 Task: Find a house in Qabatiyah, Palestinian for 2 guests from 2nd to 15th June, with a price range of ₹10,000 to ₹15,000, 1 bedroom, and self check-in option.
Action: Mouse moved to (483, 93)
Screenshot: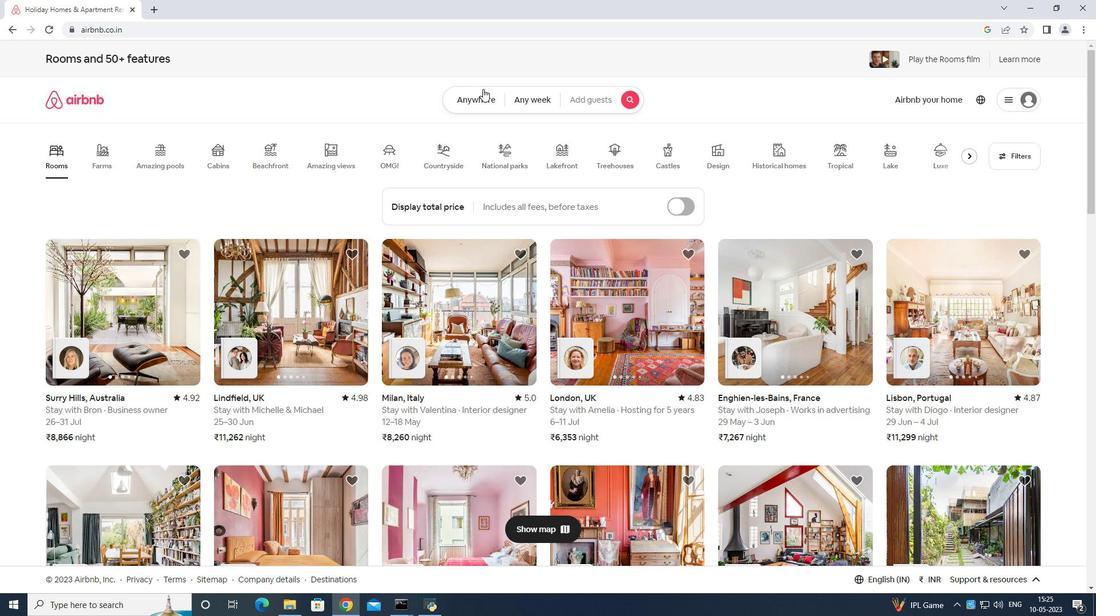 
Action: Mouse pressed left at (483, 93)
Screenshot: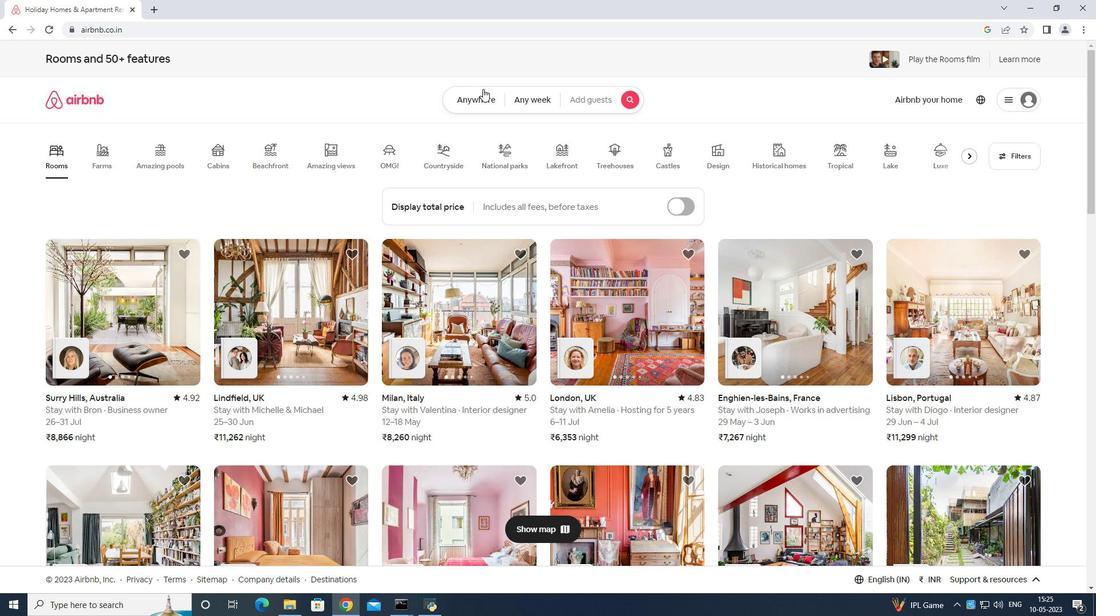 
Action: Mouse moved to (429, 141)
Screenshot: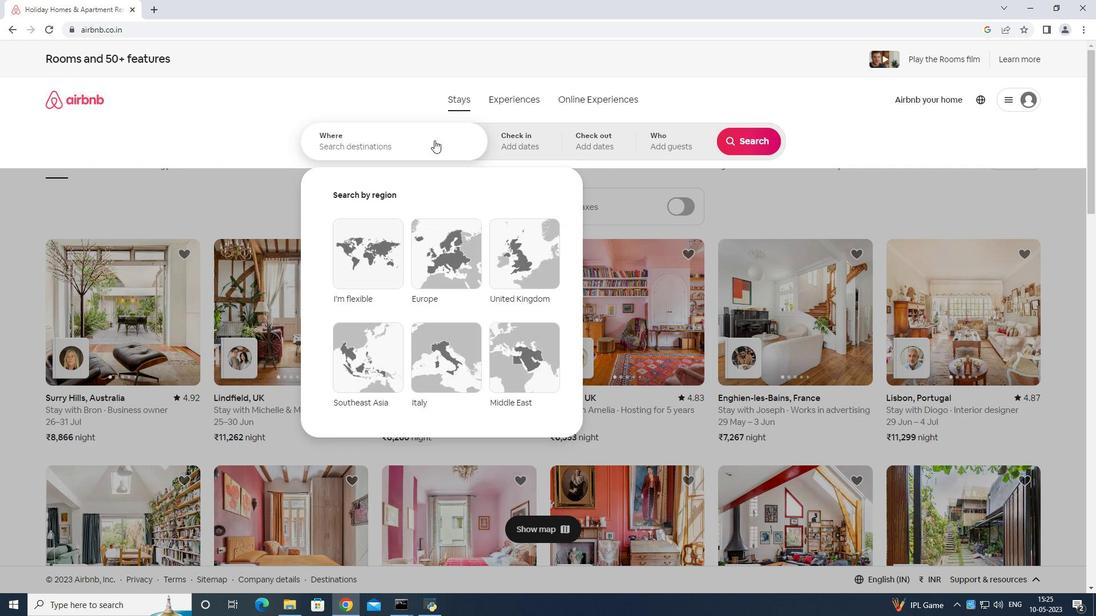 
Action: Mouse pressed left at (429, 141)
Screenshot: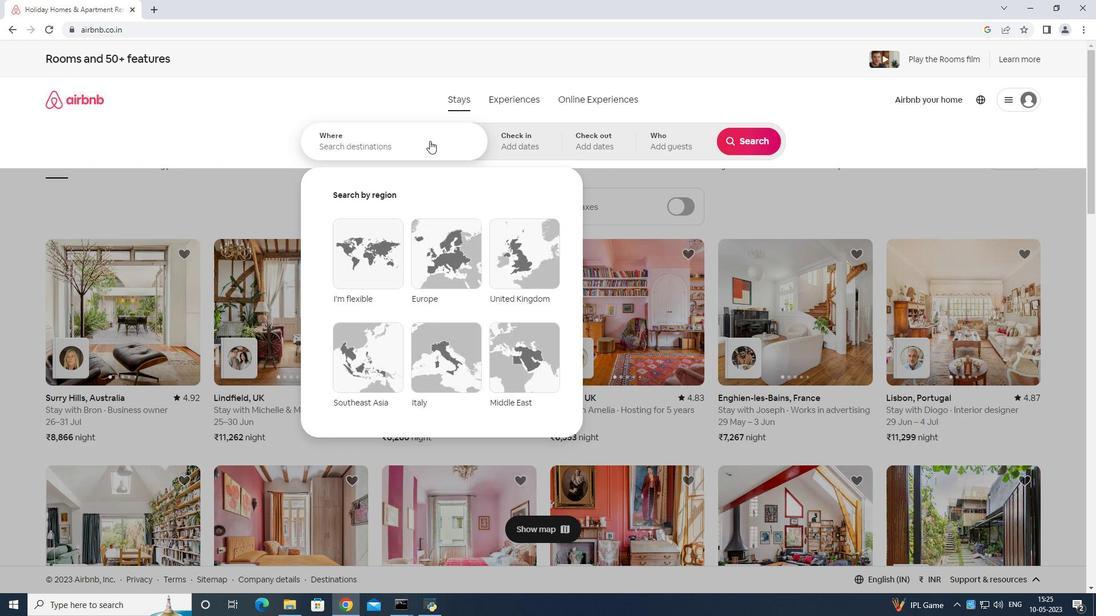 
Action: Key pressed <Key.shift>Qabatiyah<Key.space>palestinian<Key.enter>
Screenshot: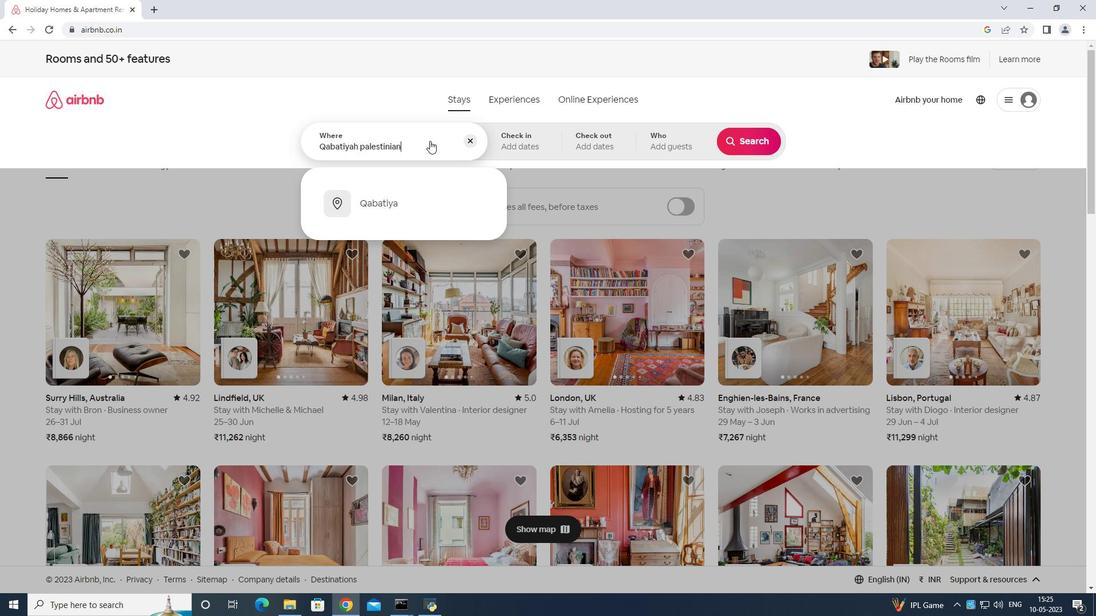 
Action: Mouse moved to (703, 284)
Screenshot: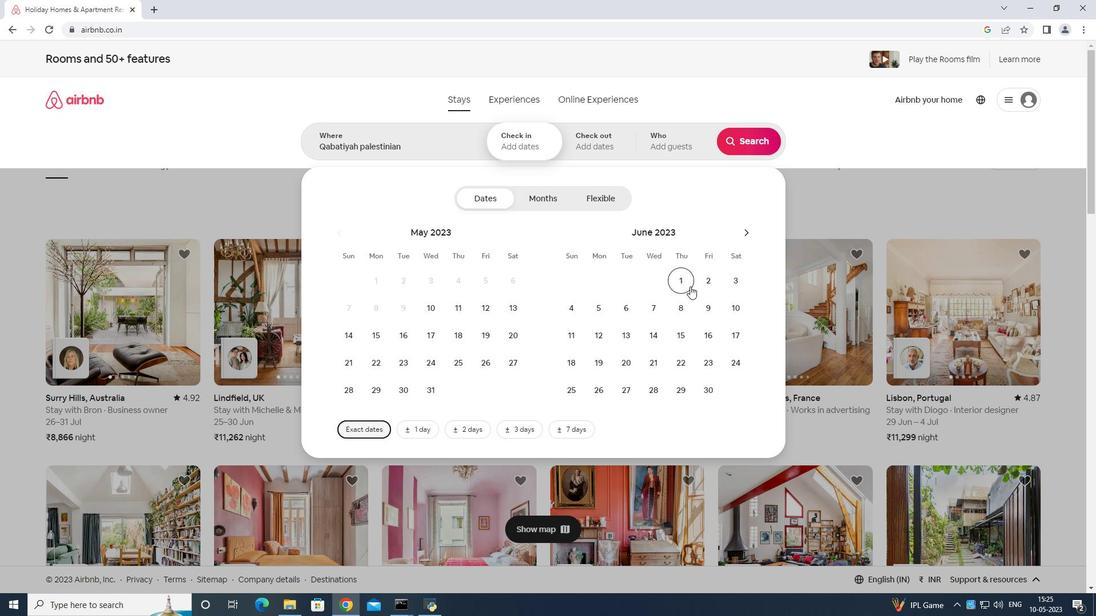 
Action: Mouse pressed left at (703, 284)
Screenshot: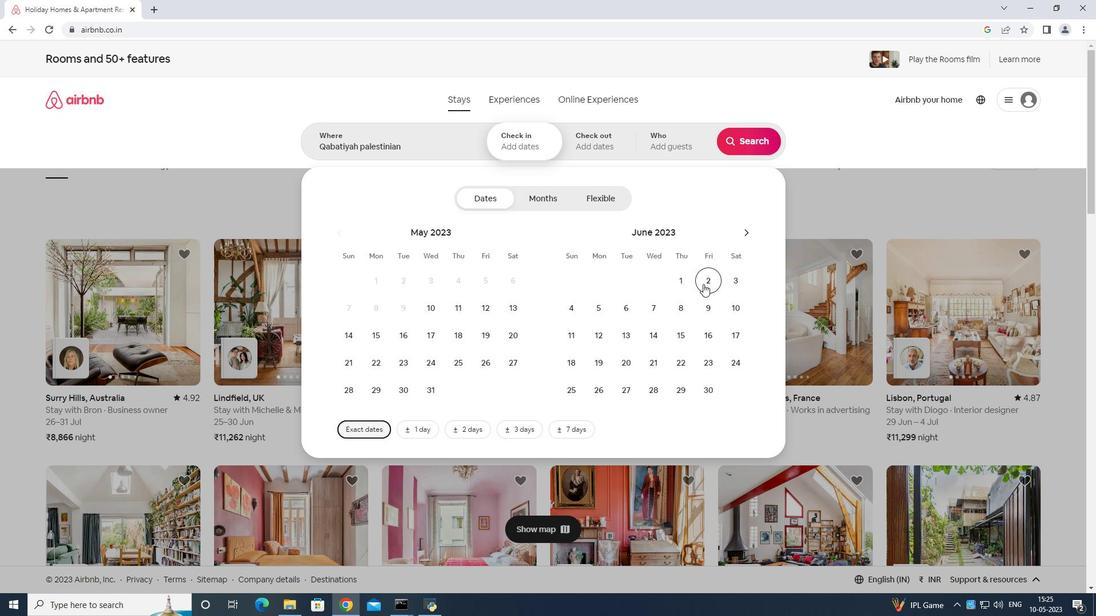 
Action: Mouse moved to (674, 332)
Screenshot: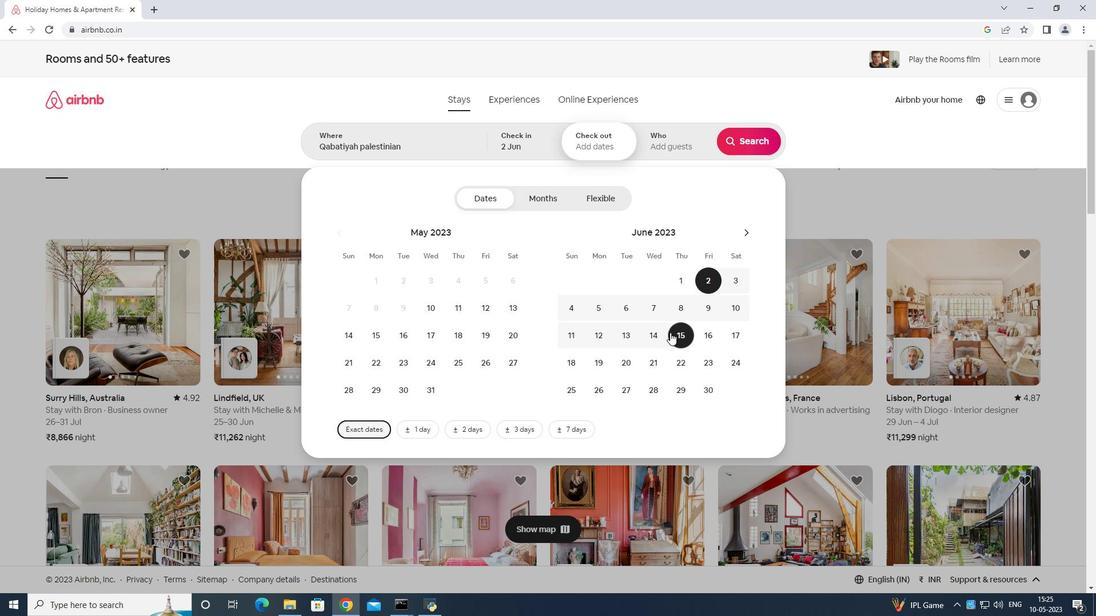 
Action: Mouse pressed left at (674, 332)
Screenshot: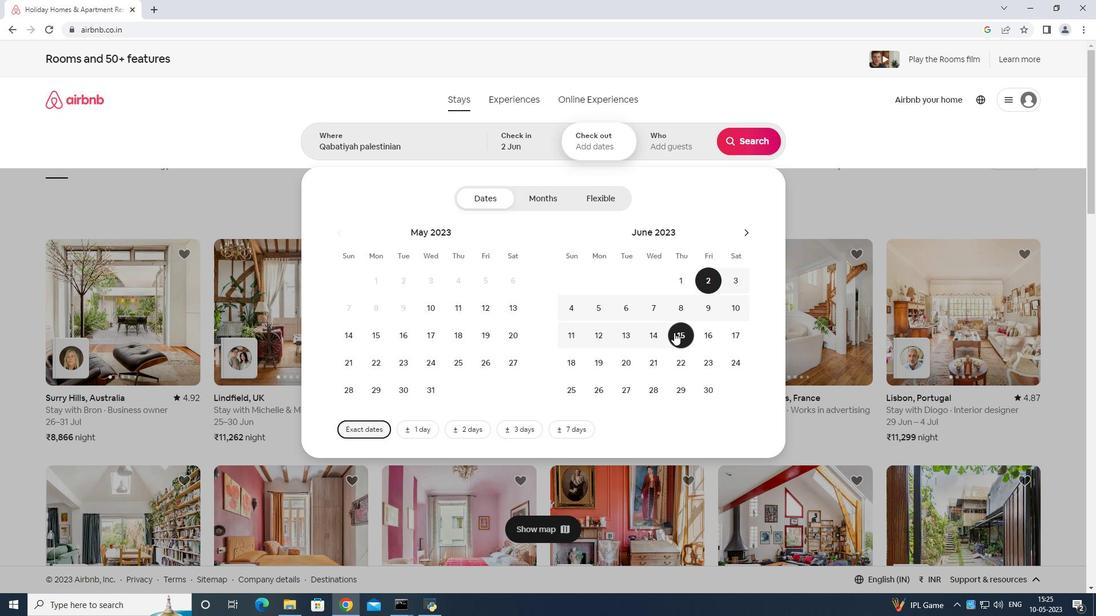 
Action: Mouse moved to (651, 140)
Screenshot: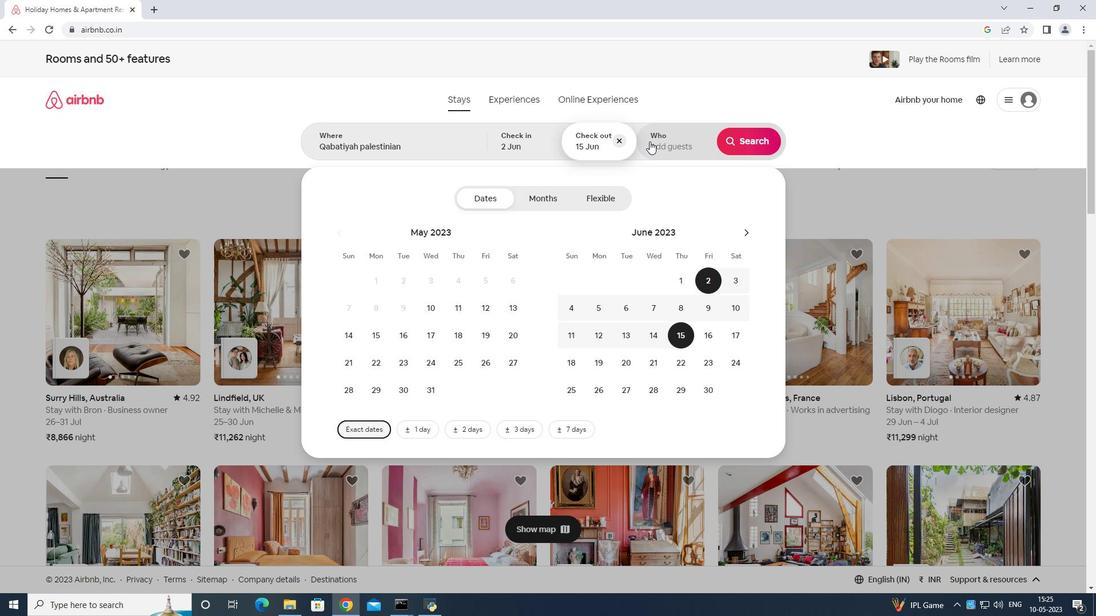 
Action: Mouse pressed left at (651, 140)
Screenshot: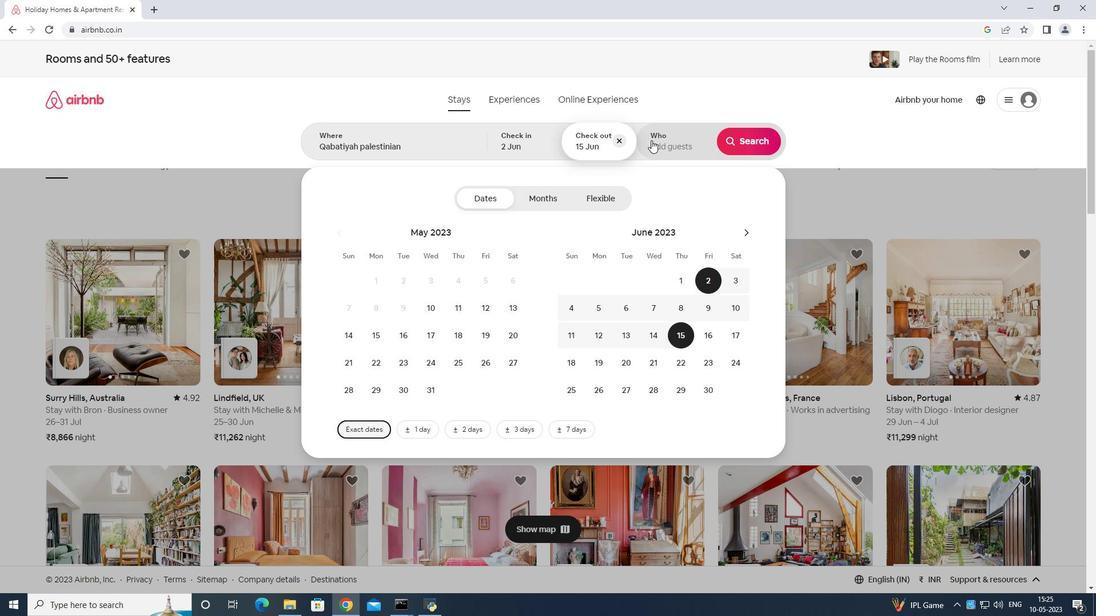 
Action: Mouse moved to (754, 205)
Screenshot: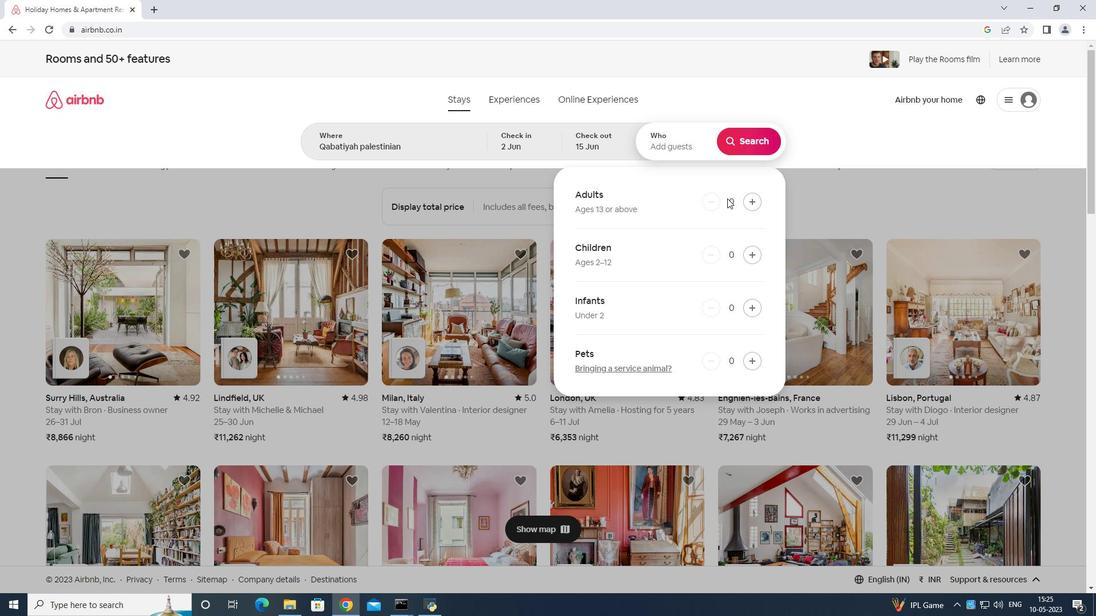 
Action: Mouse pressed left at (754, 205)
Screenshot: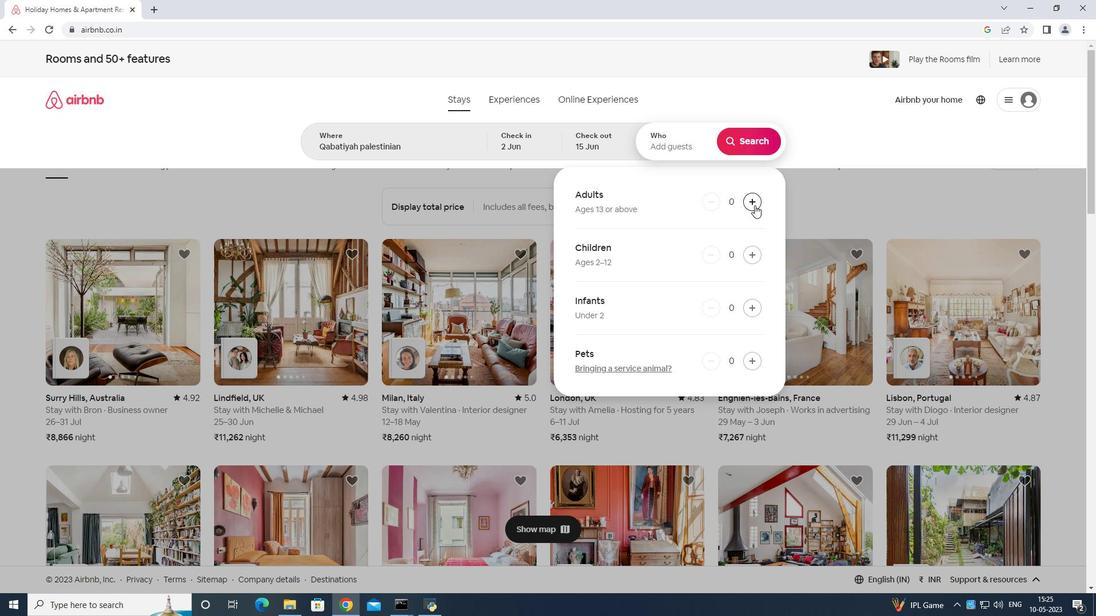 
Action: Mouse pressed left at (754, 205)
Screenshot: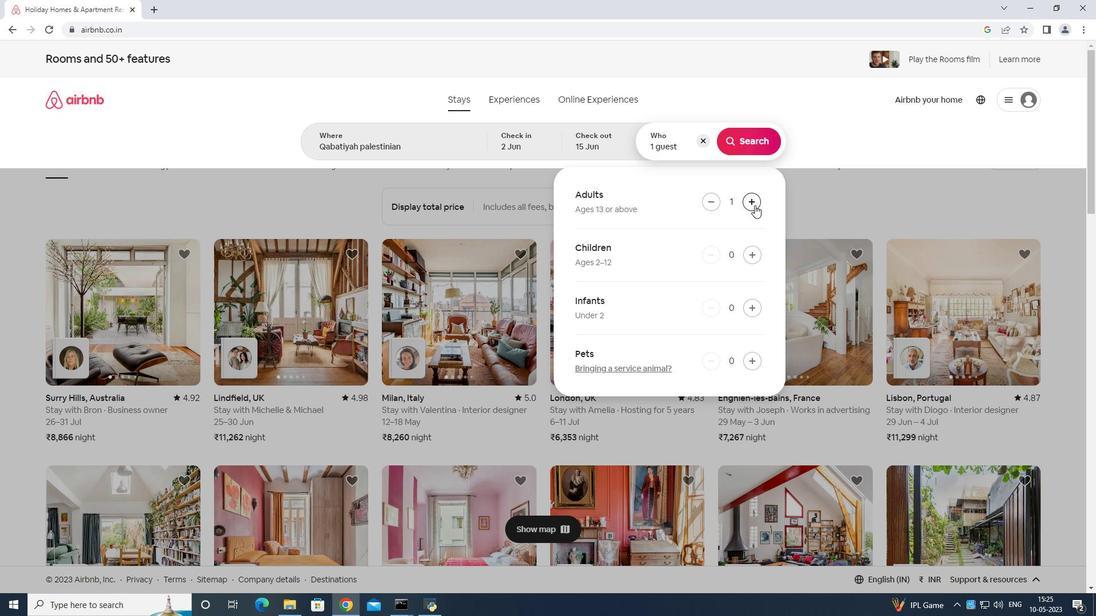 
Action: Mouse moved to (749, 143)
Screenshot: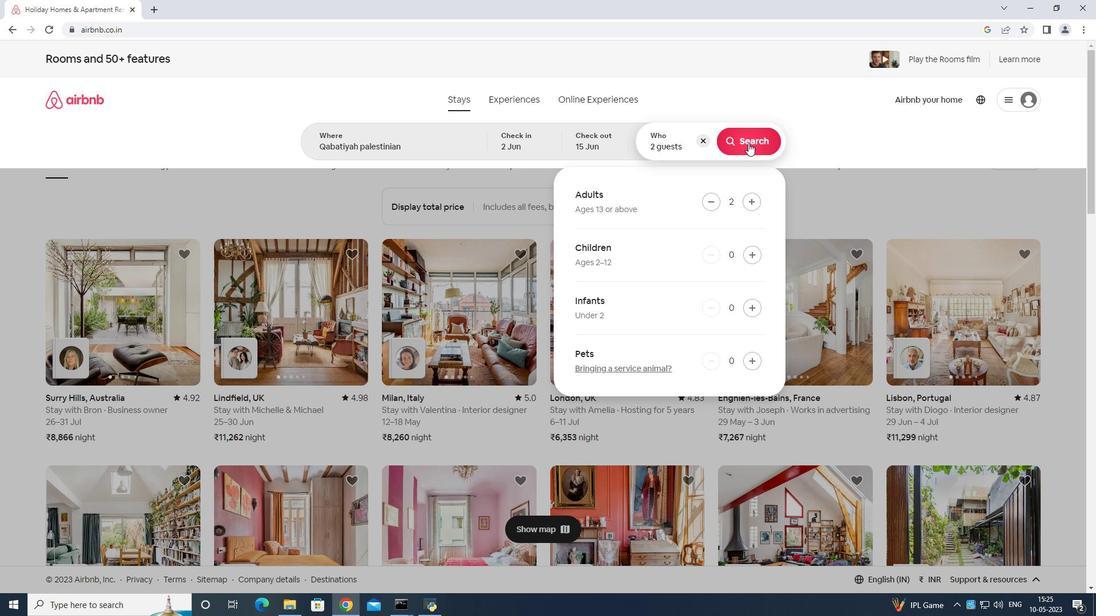
Action: Mouse pressed left at (749, 143)
Screenshot: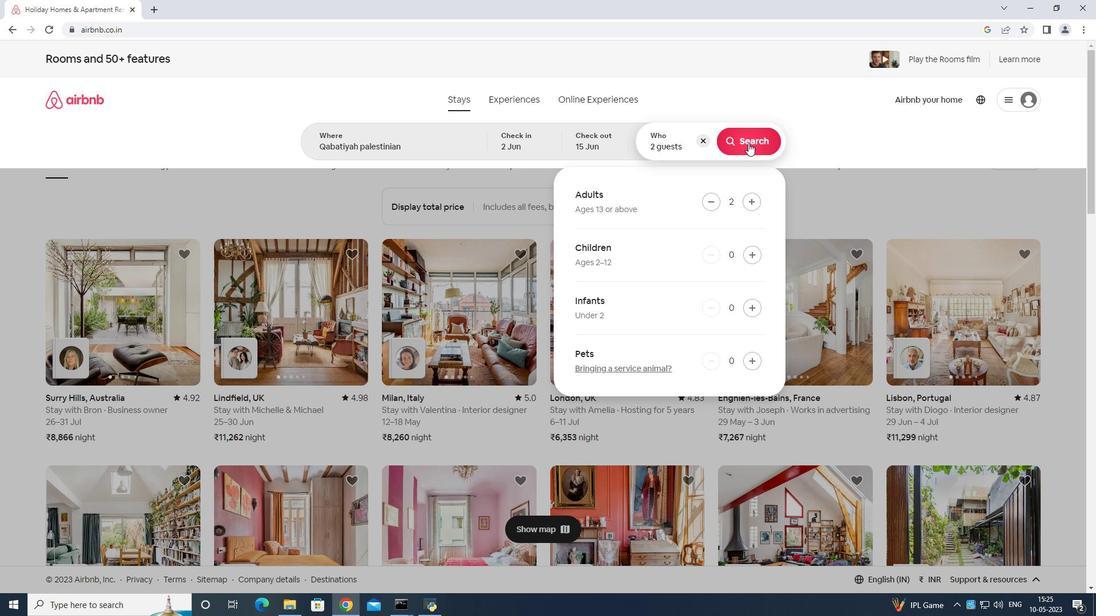 
Action: Mouse moved to (1054, 114)
Screenshot: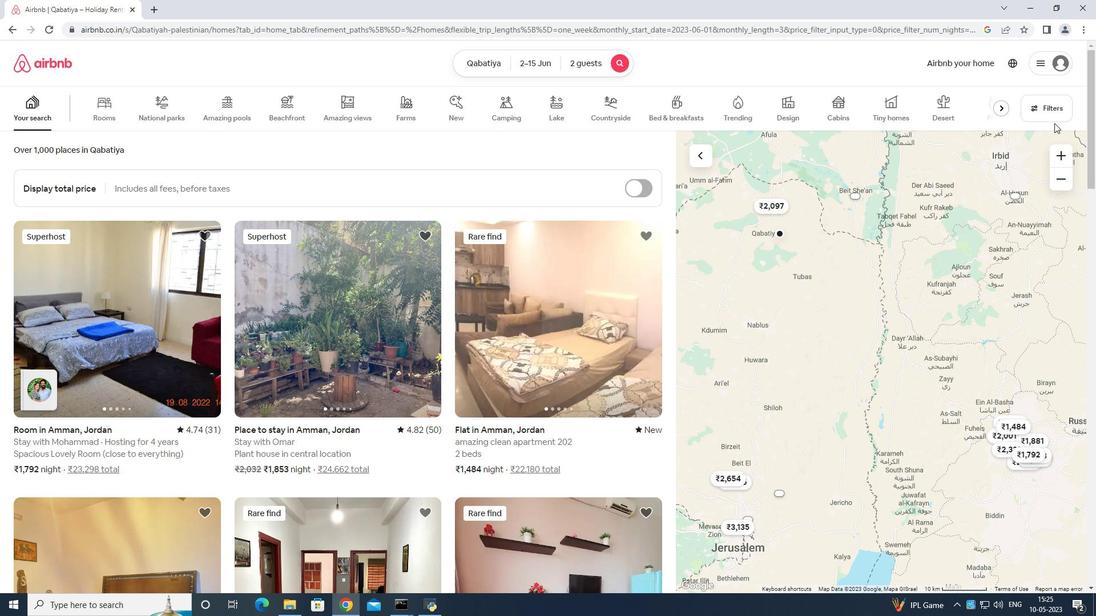 
Action: Mouse pressed left at (1054, 114)
Screenshot: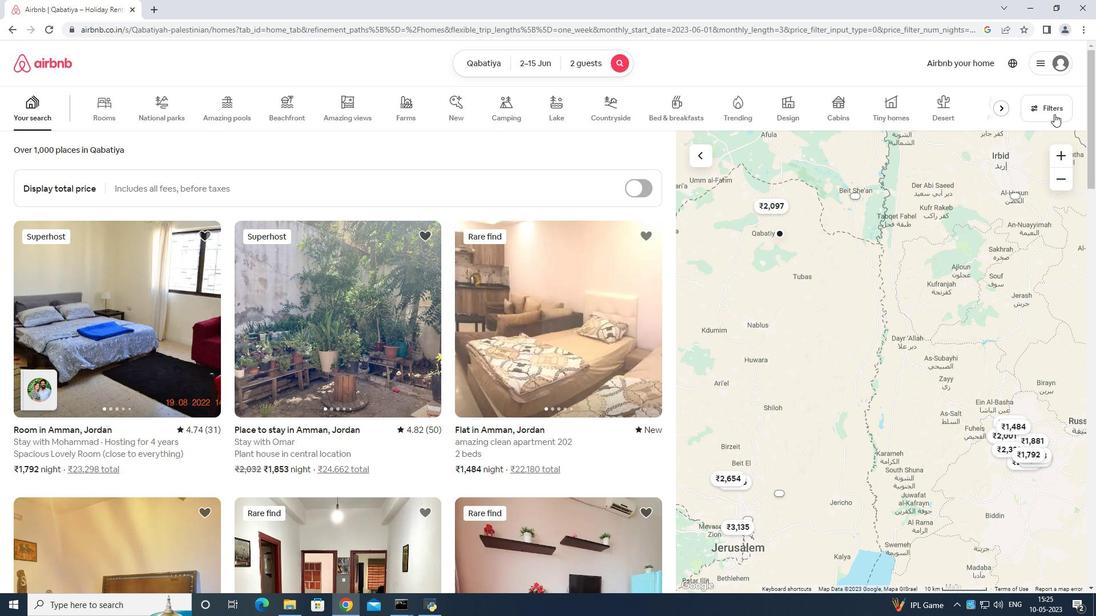 
Action: Mouse moved to (490, 384)
Screenshot: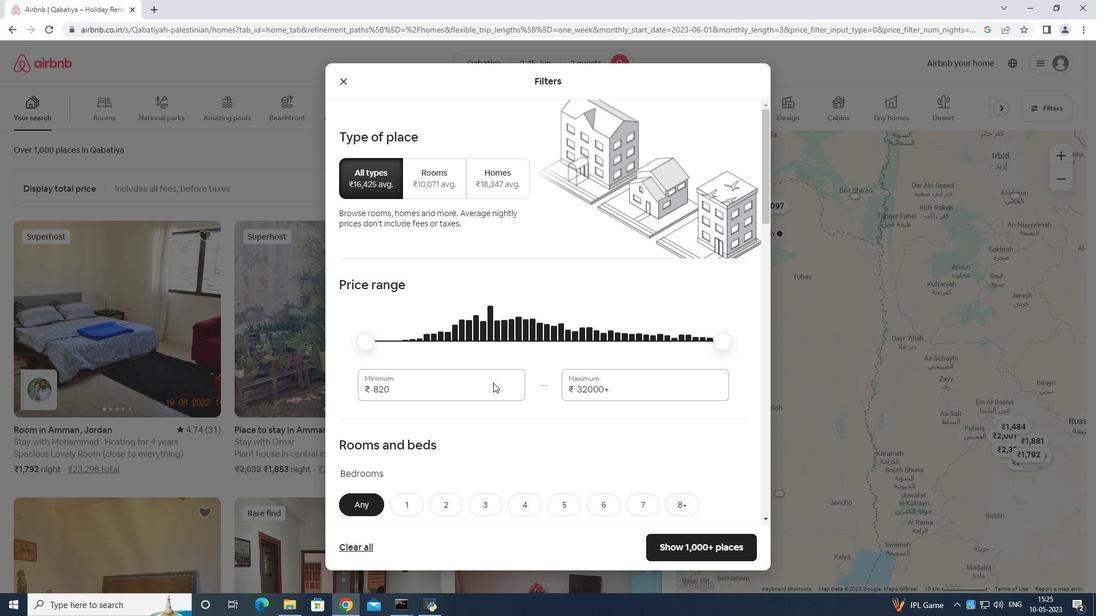 
Action: Mouse pressed left at (490, 384)
Screenshot: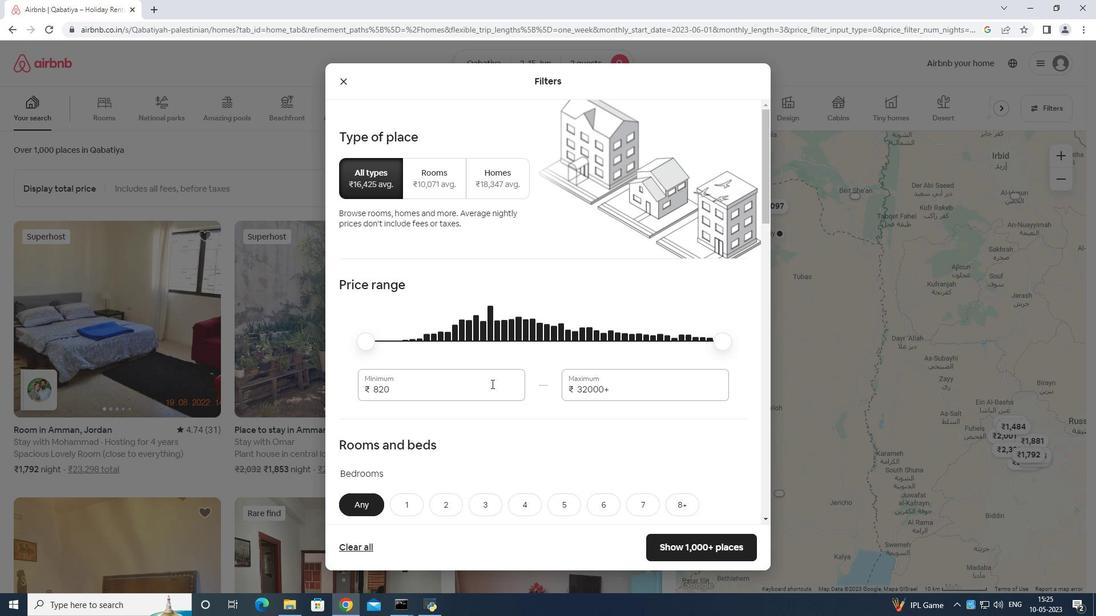 
Action: Key pressed <Key.backspace><Key.backspace><Key.backspace><Key.backspace>10000
Screenshot: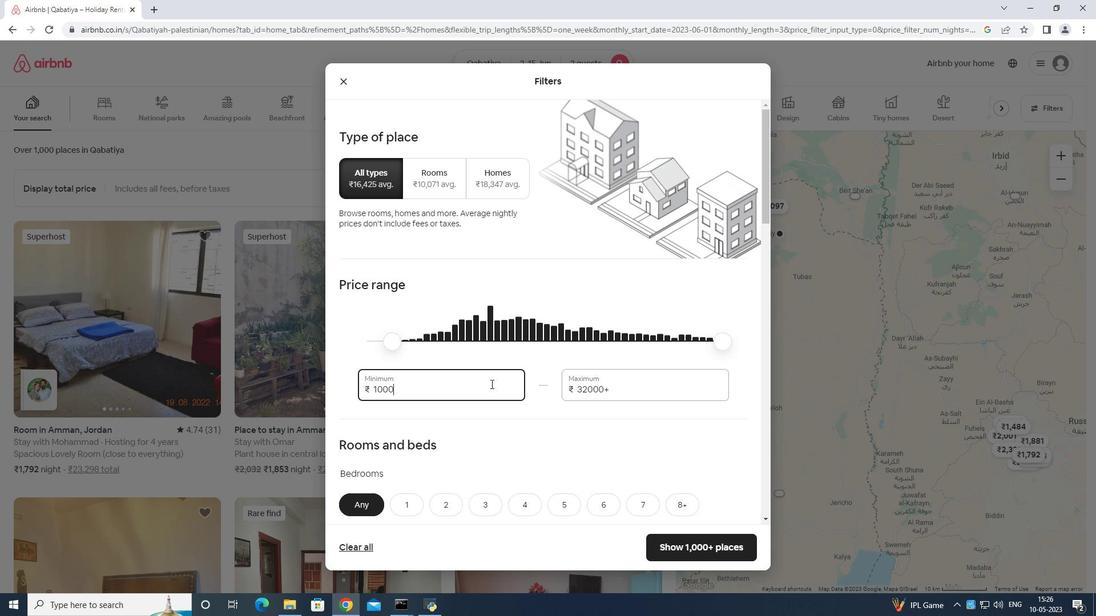 
Action: Mouse moved to (619, 391)
Screenshot: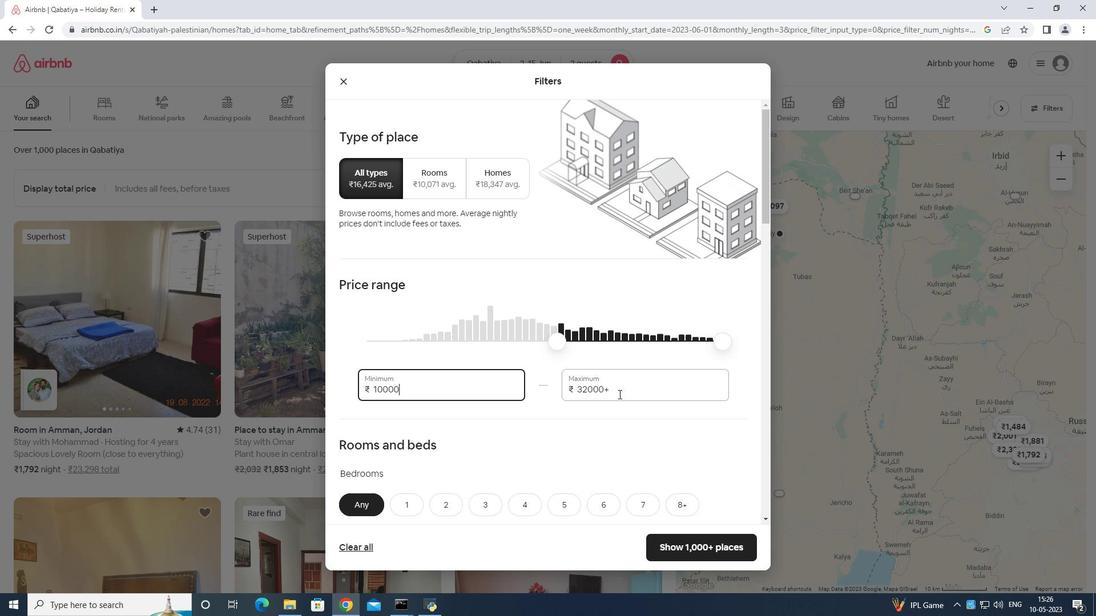 
Action: Mouse pressed left at (619, 391)
Screenshot: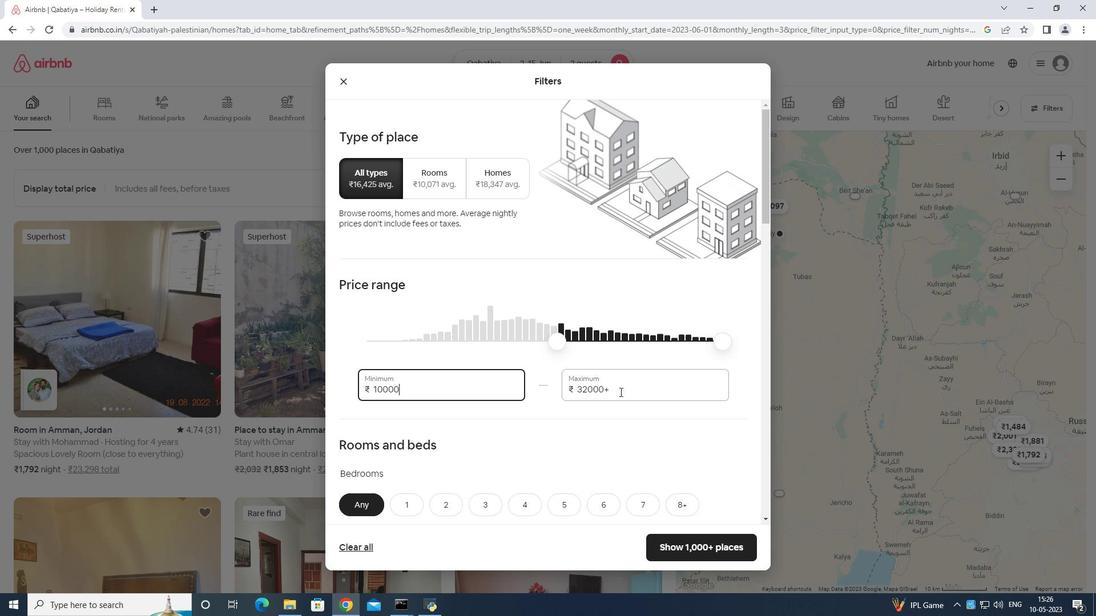 
Action: Key pressed <Key.backspace><Key.backspace><Key.backspace><Key.backspace><Key.backspace><Key.backspace><Key.backspace><Key.backspace><Key.backspace><Key.backspace><Key.backspace><Key.backspace><Key.backspace><Key.backspace><Key.backspace><Key.backspace>15000
Screenshot: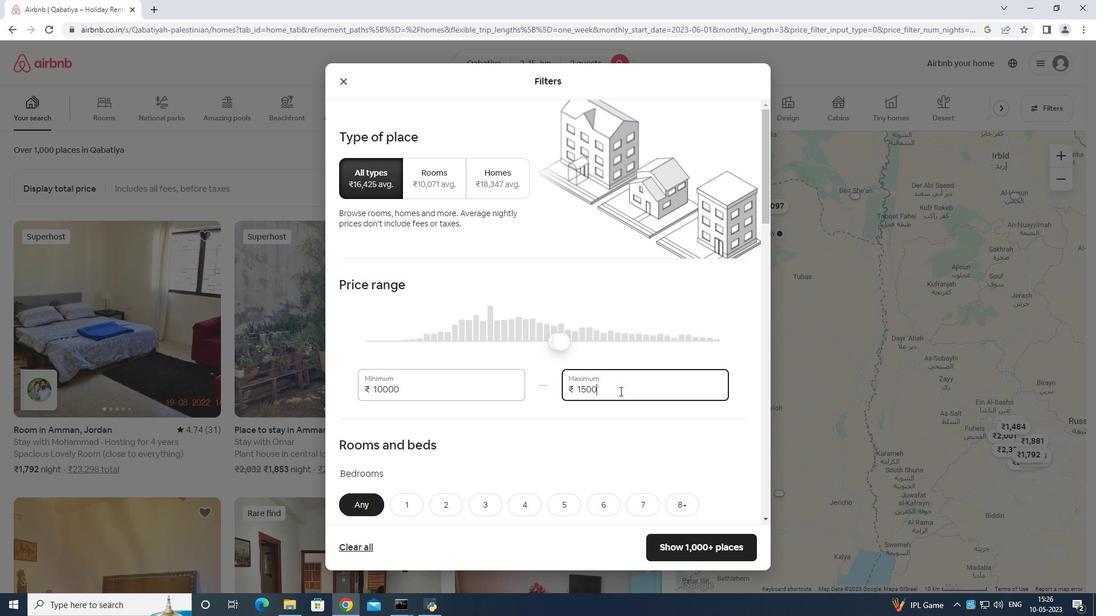 
Action: Mouse moved to (597, 414)
Screenshot: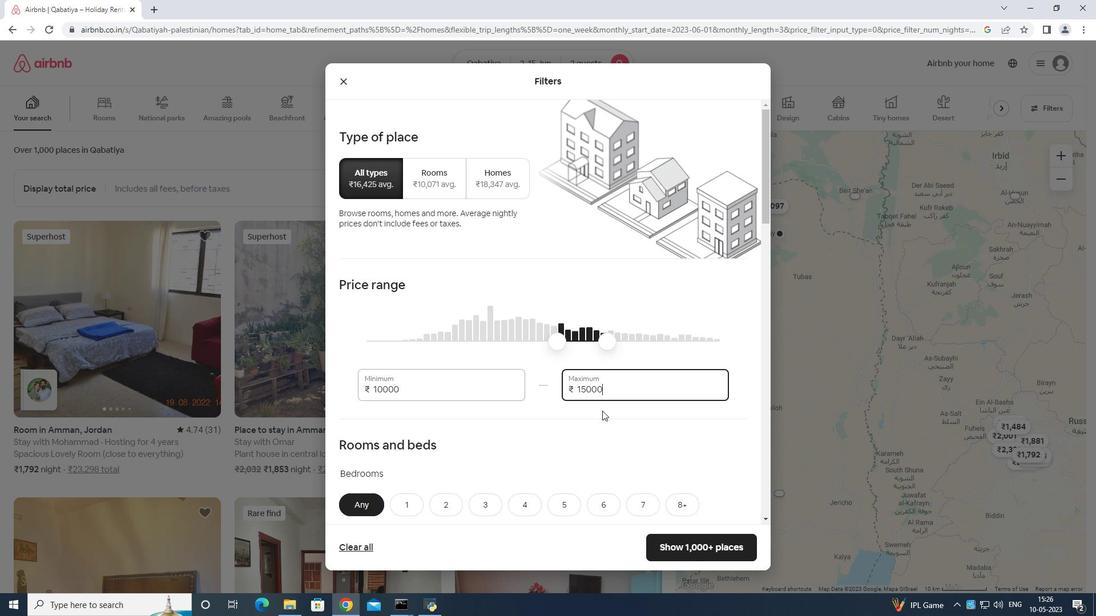 
Action: Mouse scrolled (597, 413) with delta (0, 0)
Screenshot: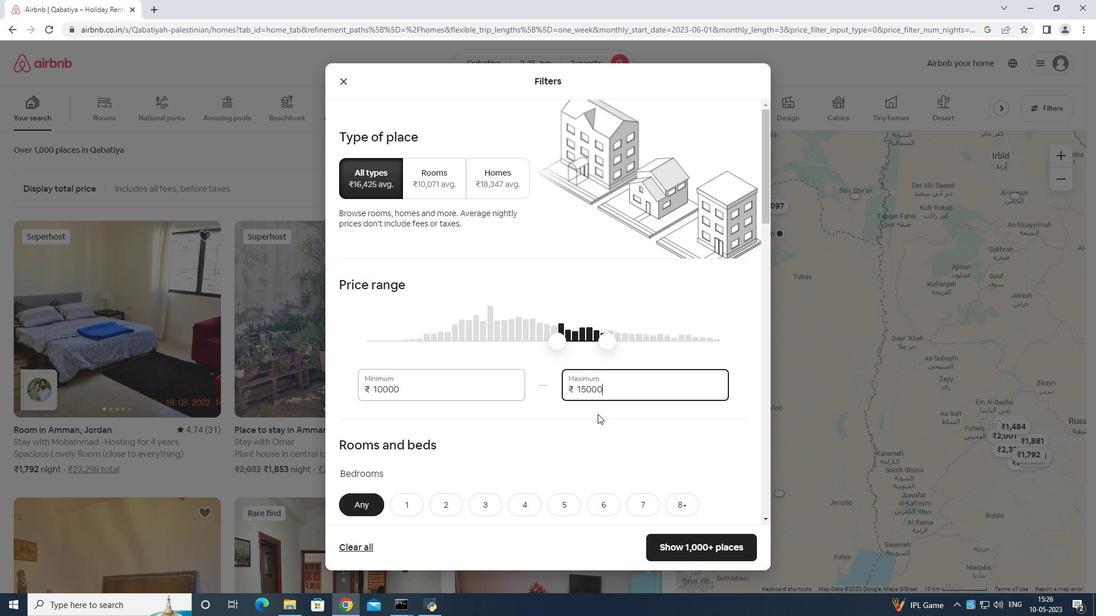 
Action: Mouse scrolled (597, 413) with delta (0, 0)
Screenshot: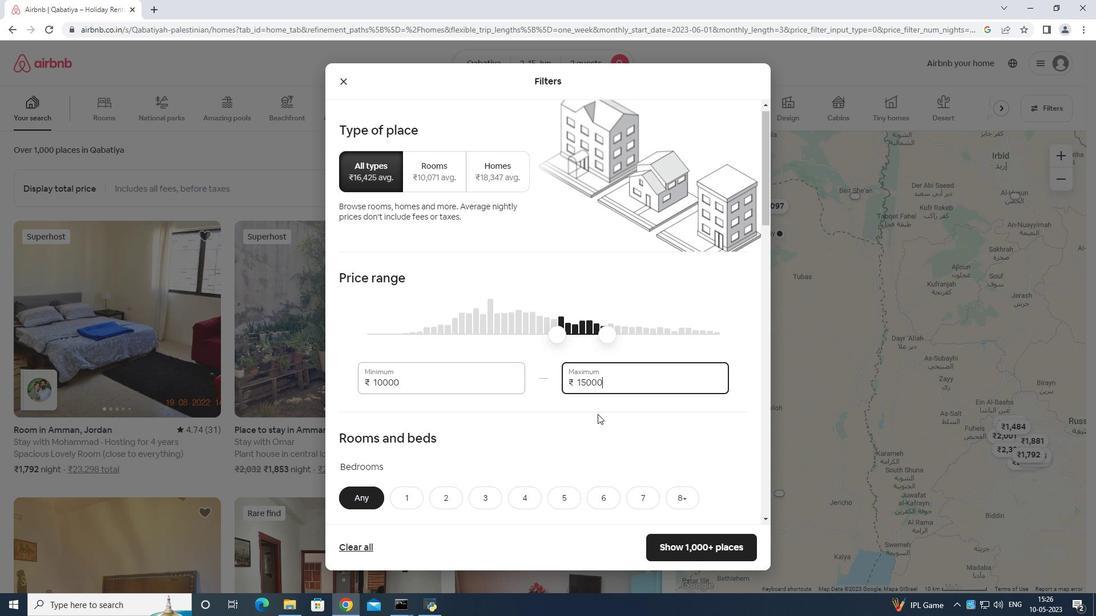 
Action: Mouse moved to (405, 385)
Screenshot: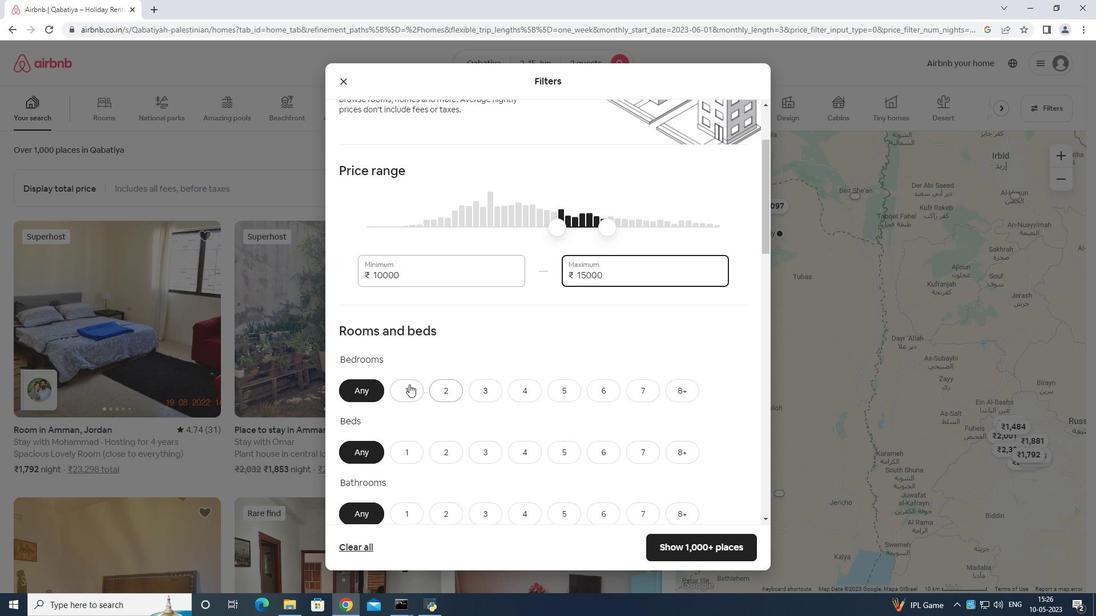 
Action: Mouse pressed left at (405, 385)
Screenshot: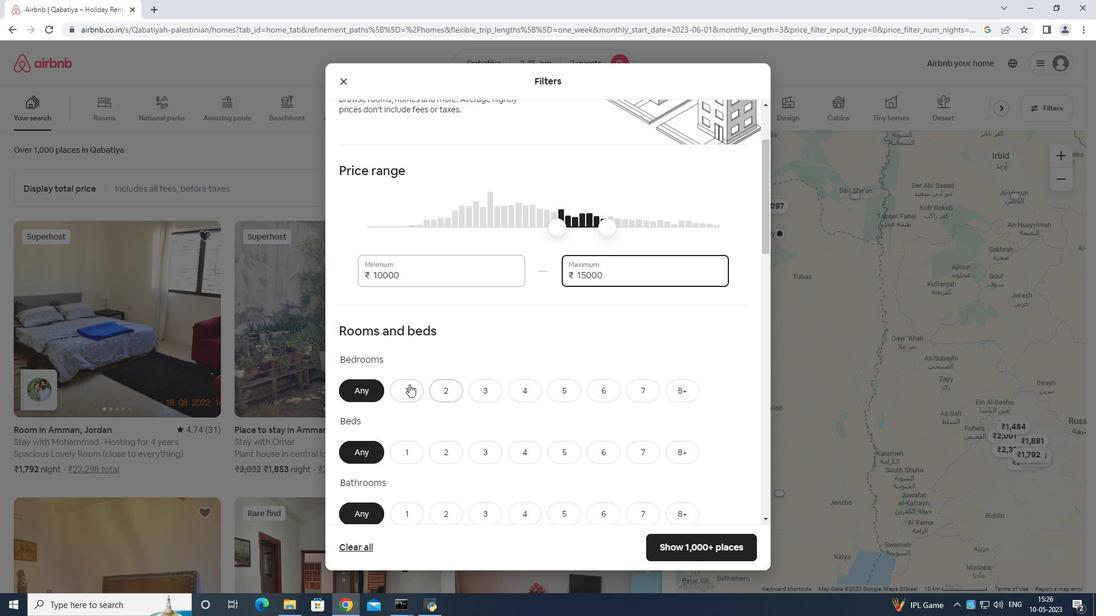 
Action: Mouse moved to (403, 451)
Screenshot: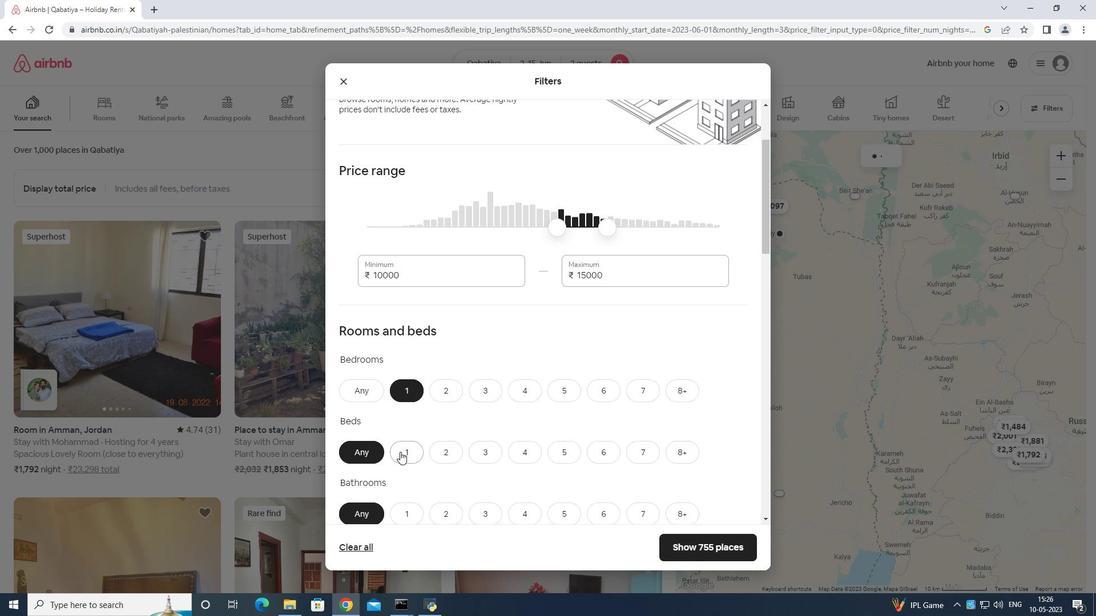 
Action: Mouse pressed left at (403, 451)
Screenshot: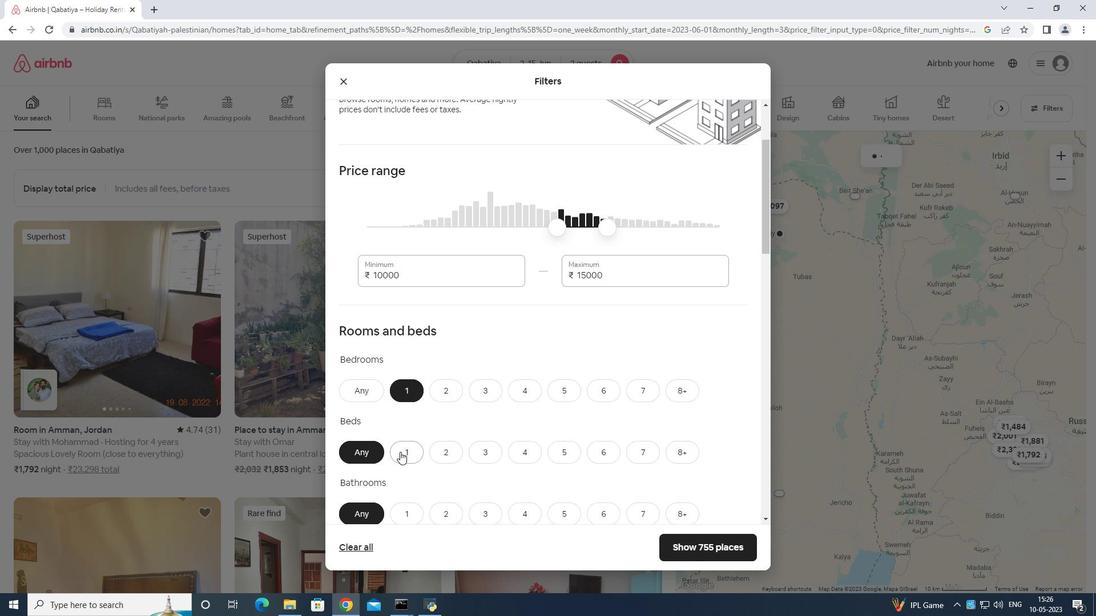 
Action: Mouse moved to (403, 509)
Screenshot: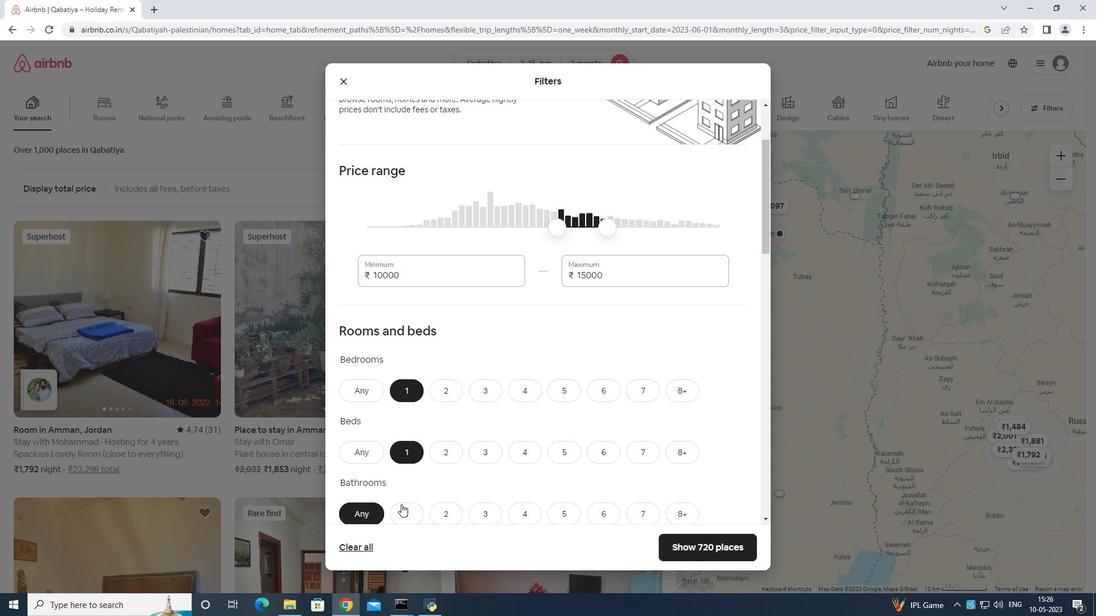 
Action: Mouse pressed left at (403, 509)
Screenshot: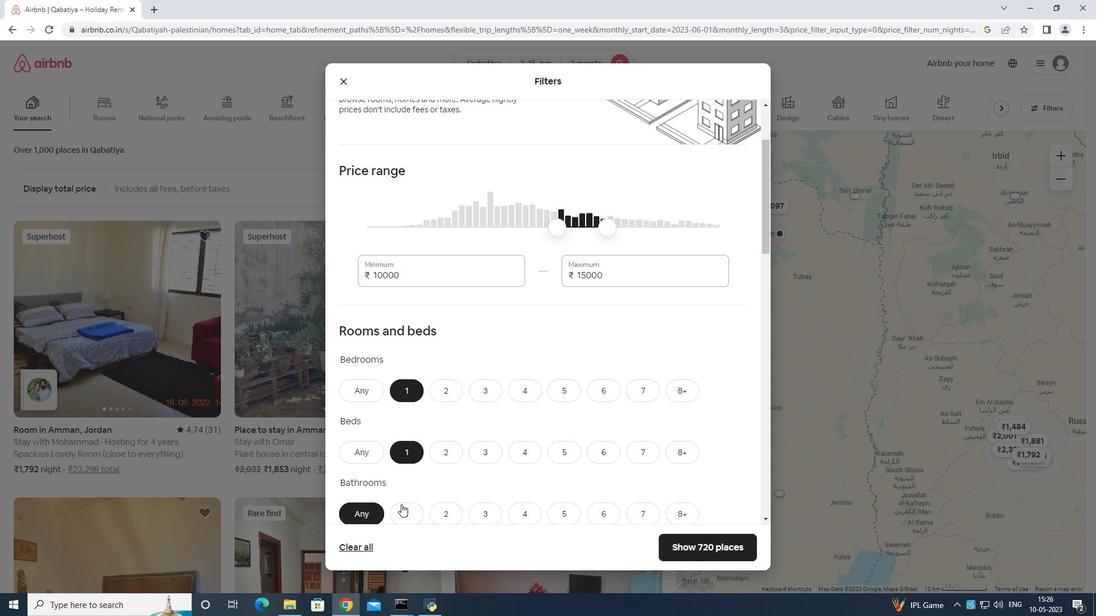 
Action: Mouse moved to (405, 512)
Screenshot: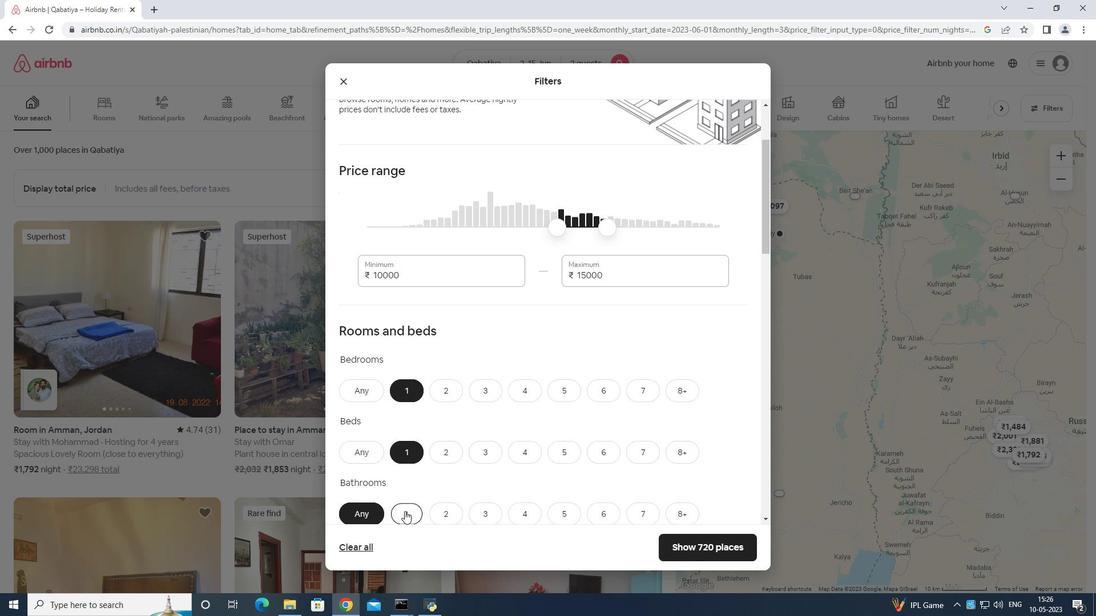 
Action: Mouse scrolled (405, 512) with delta (0, 0)
Screenshot: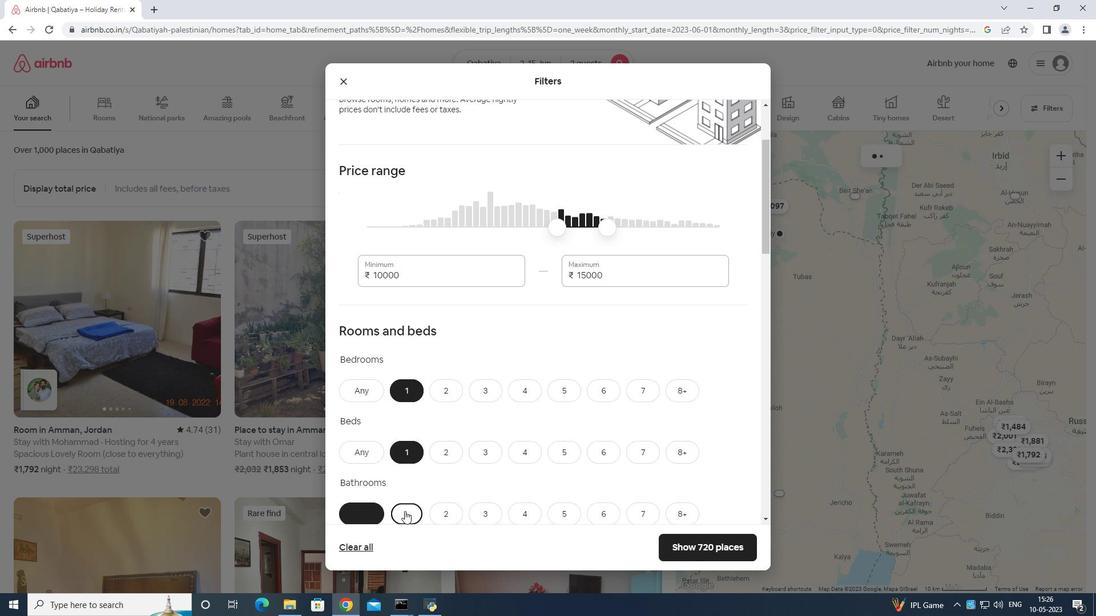 
Action: Mouse moved to (406, 512)
Screenshot: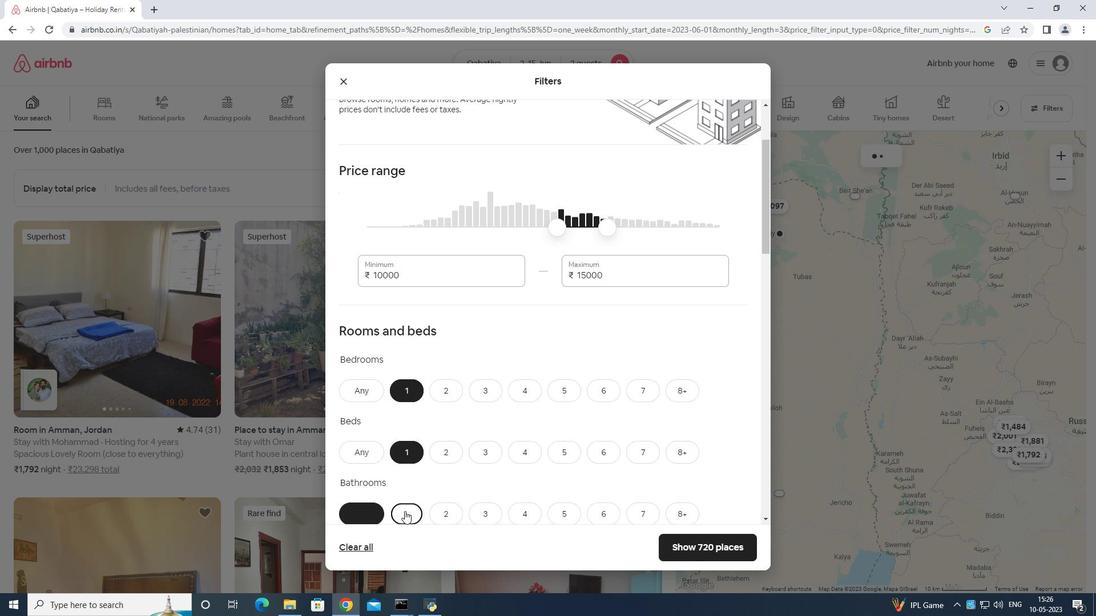 
Action: Mouse scrolled (406, 512) with delta (0, 0)
Screenshot: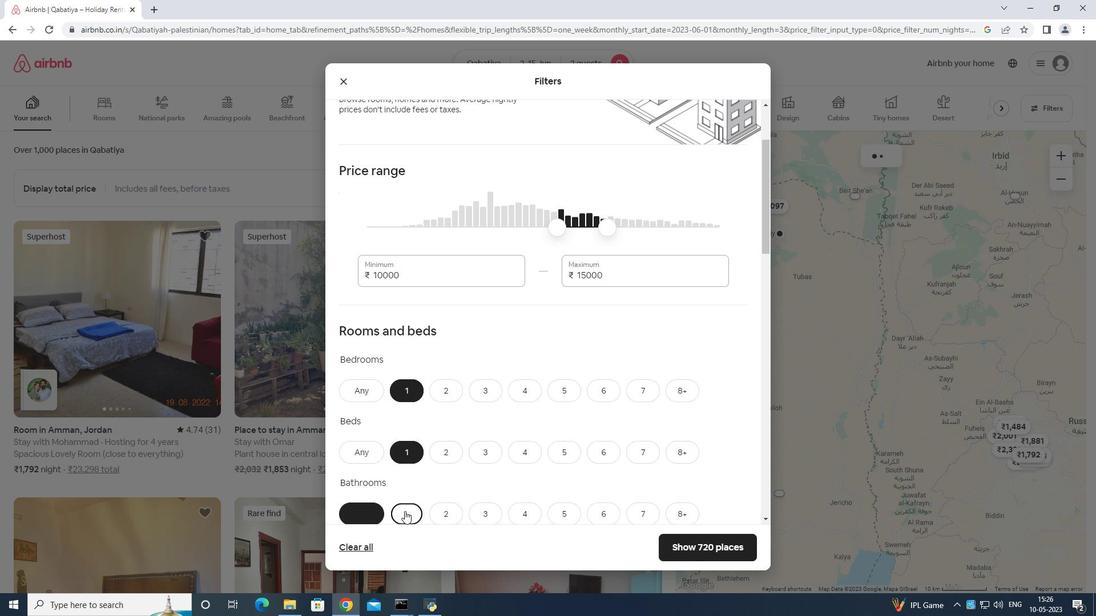 
Action: Mouse moved to (407, 512)
Screenshot: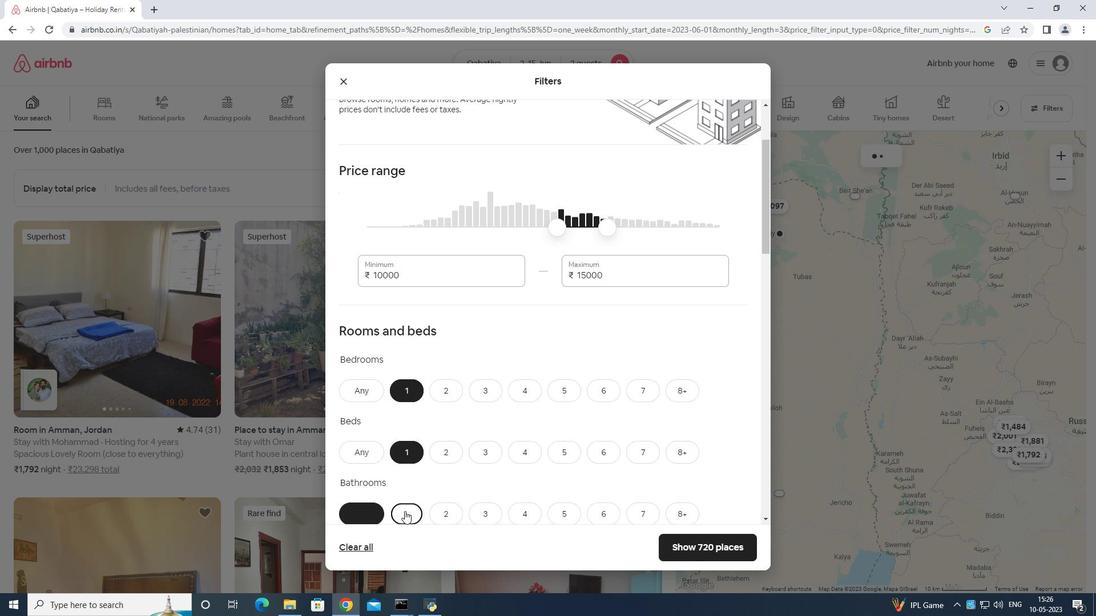 
Action: Mouse scrolled (407, 512) with delta (0, 0)
Screenshot: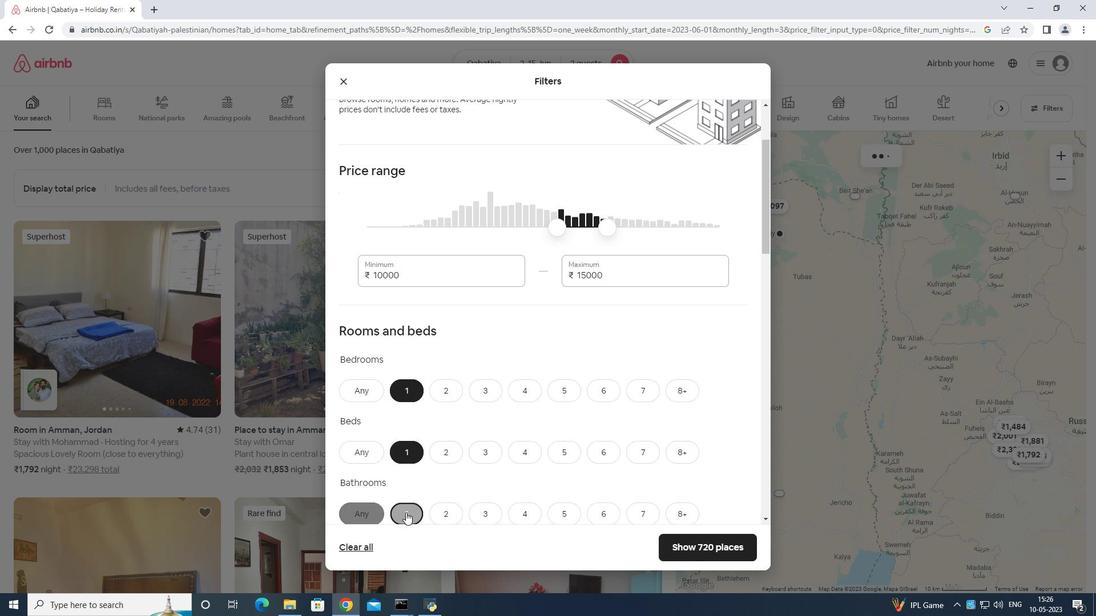 
Action: Mouse moved to (410, 512)
Screenshot: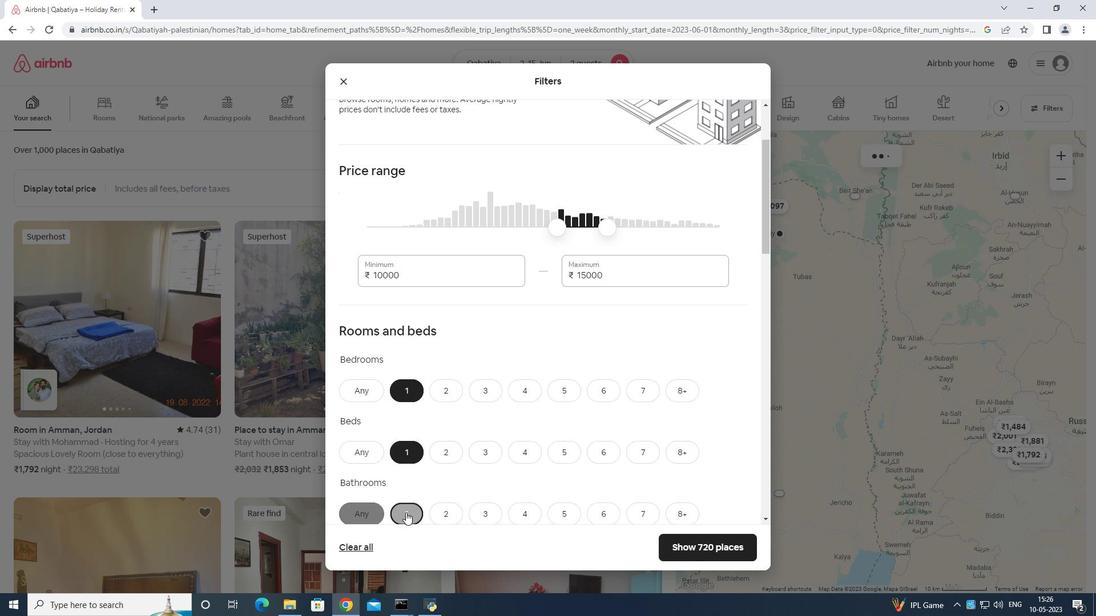 
Action: Mouse scrolled (410, 512) with delta (0, 0)
Screenshot: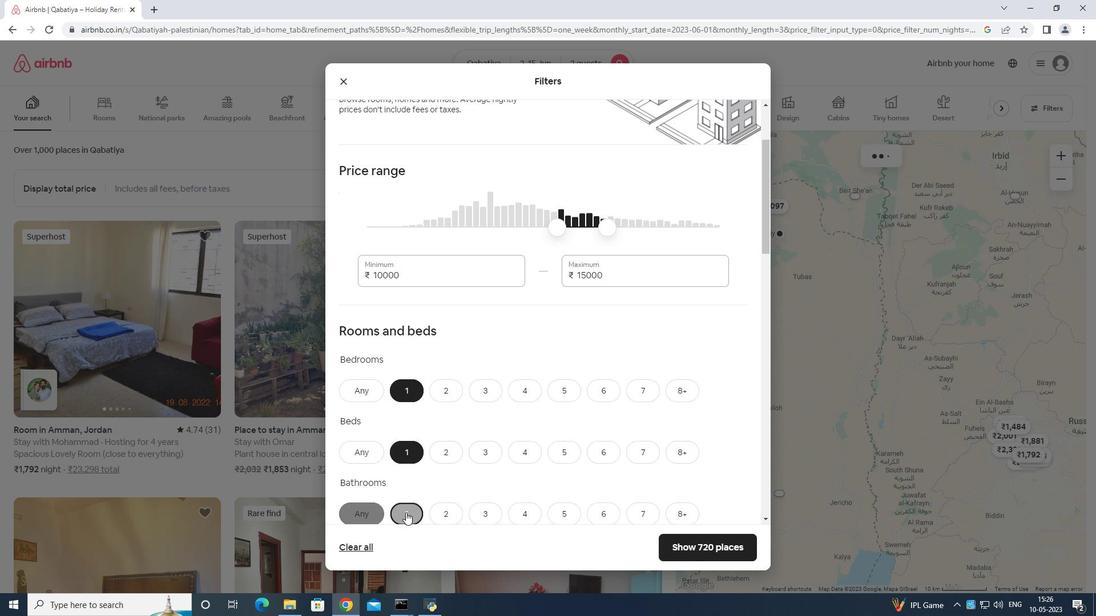 
Action: Mouse moved to (348, 372)
Screenshot: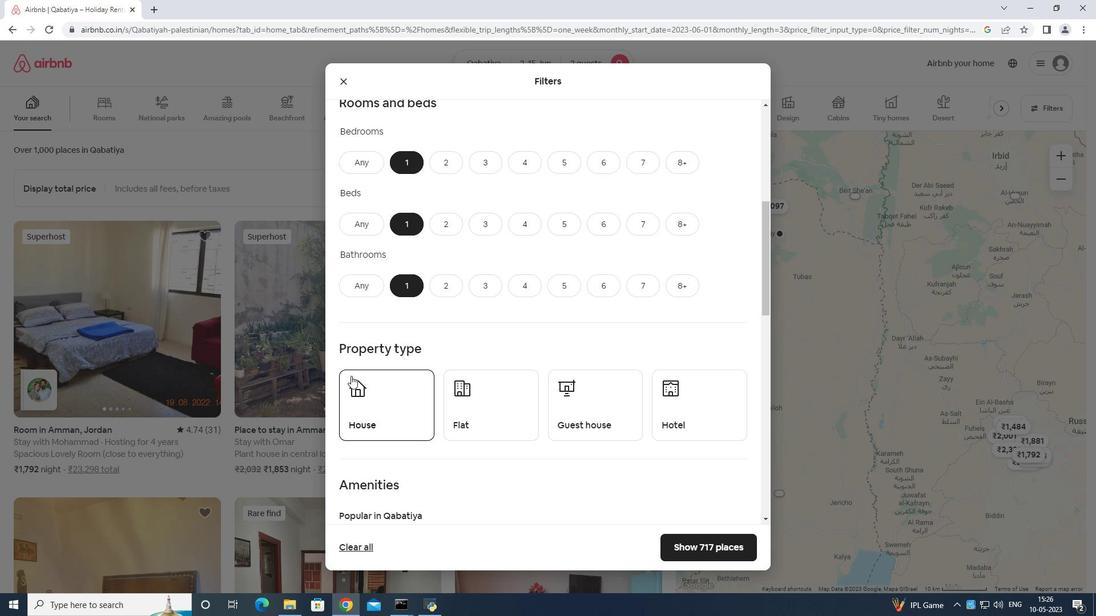 
Action: Mouse pressed left at (348, 372)
Screenshot: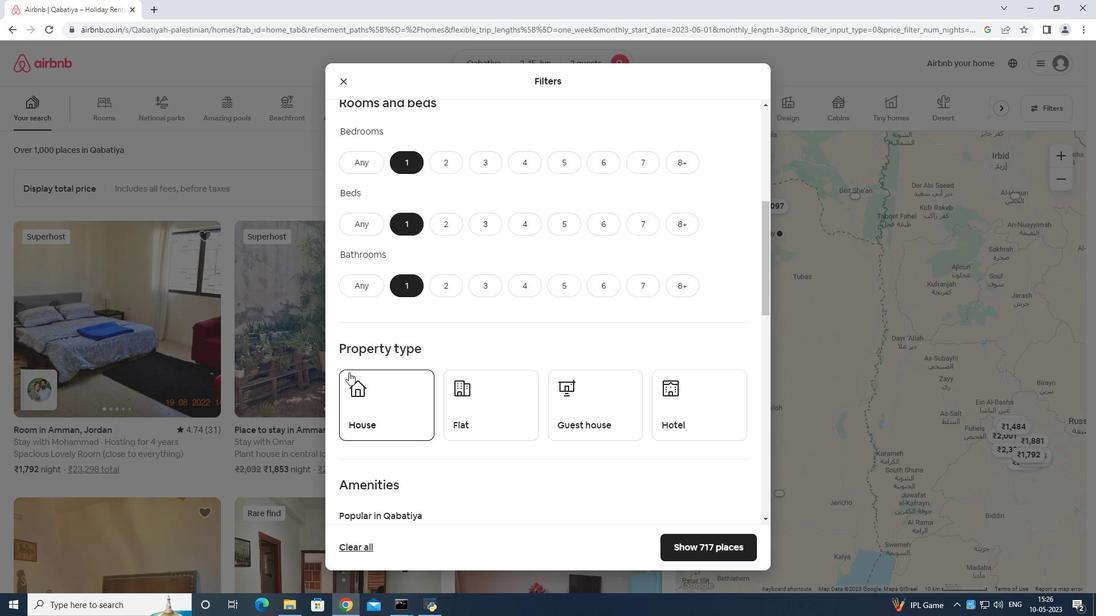 
Action: Mouse moved to (470, 388)
Screenshot: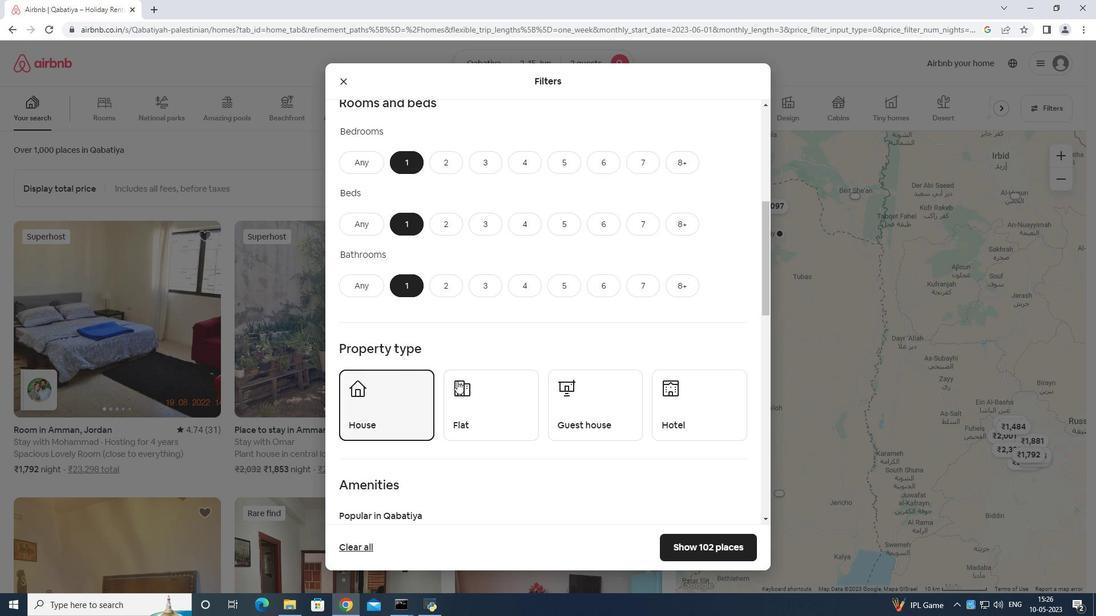 
Action: Mouse pressed left at (470, 388)
Screenshot: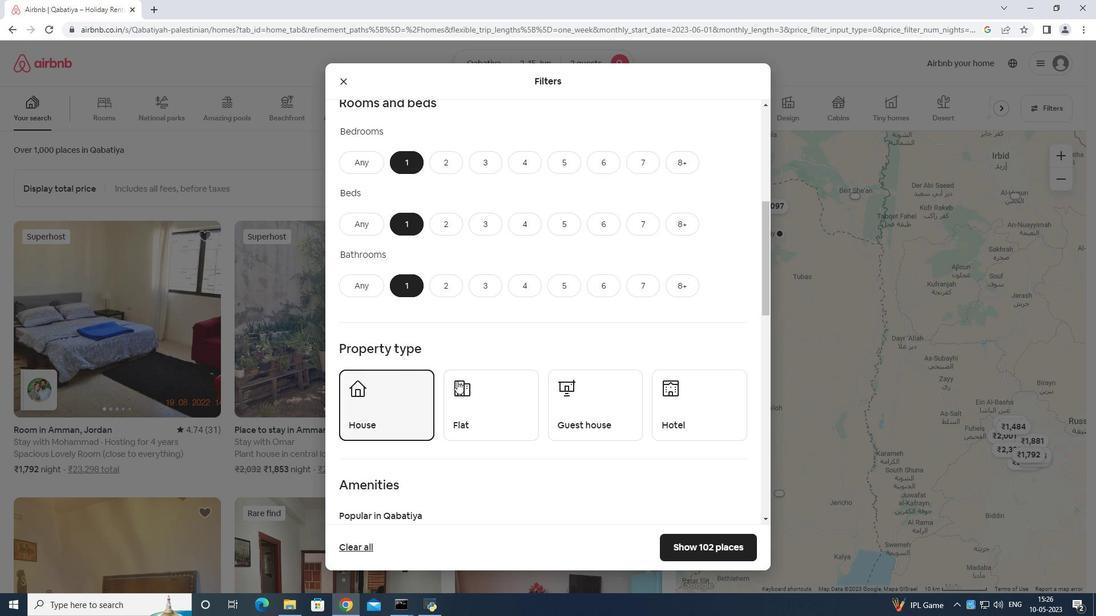 
Action: Mouse moved to (643, 416)
Screenshot: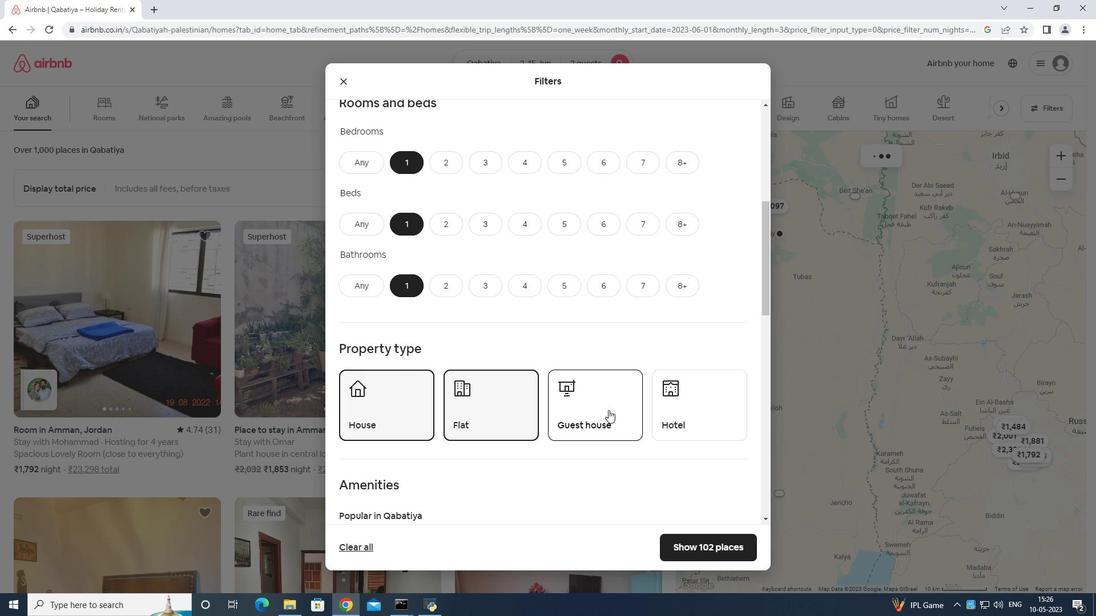 
Action: Mouse pressed left at (642, 415)
Screenshot: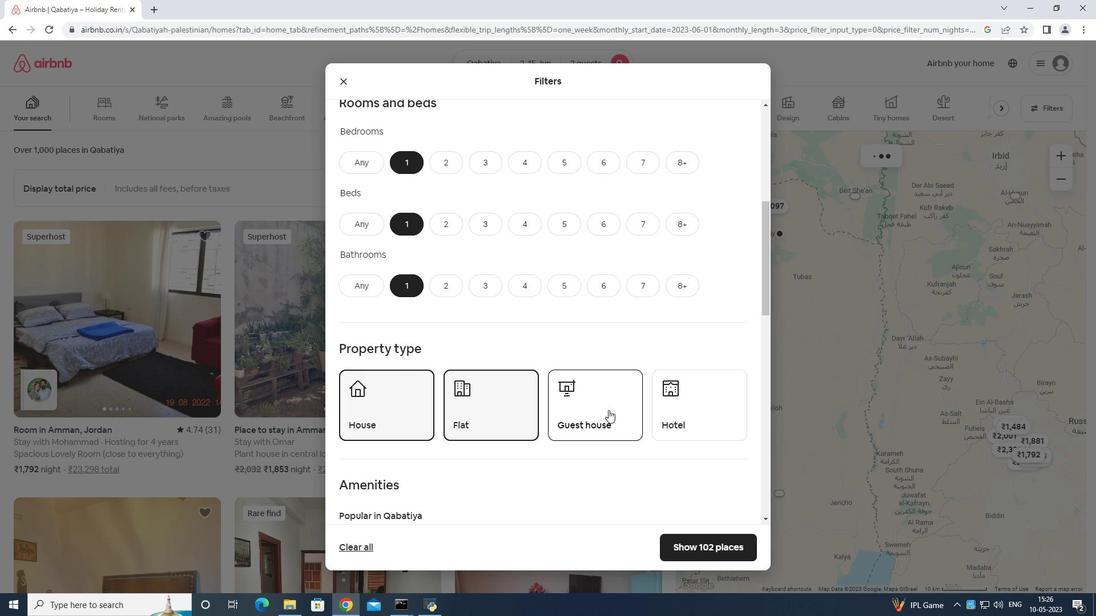 
Action: Mouse moved to (666, 407)
Screenshot: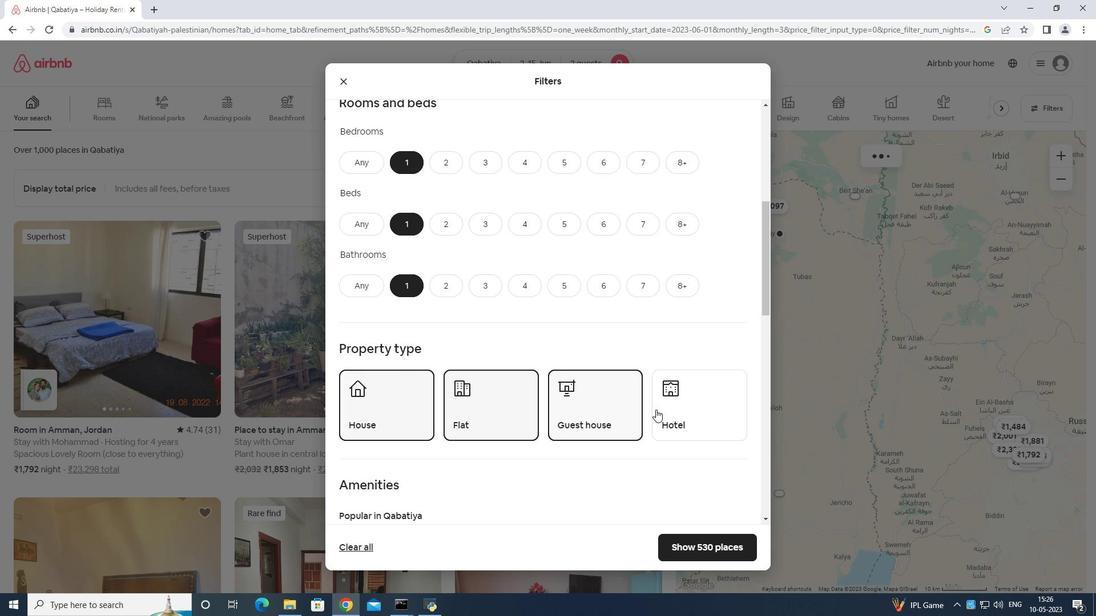 
Action: Mouse pressed left at (666, 407)
Screenshot: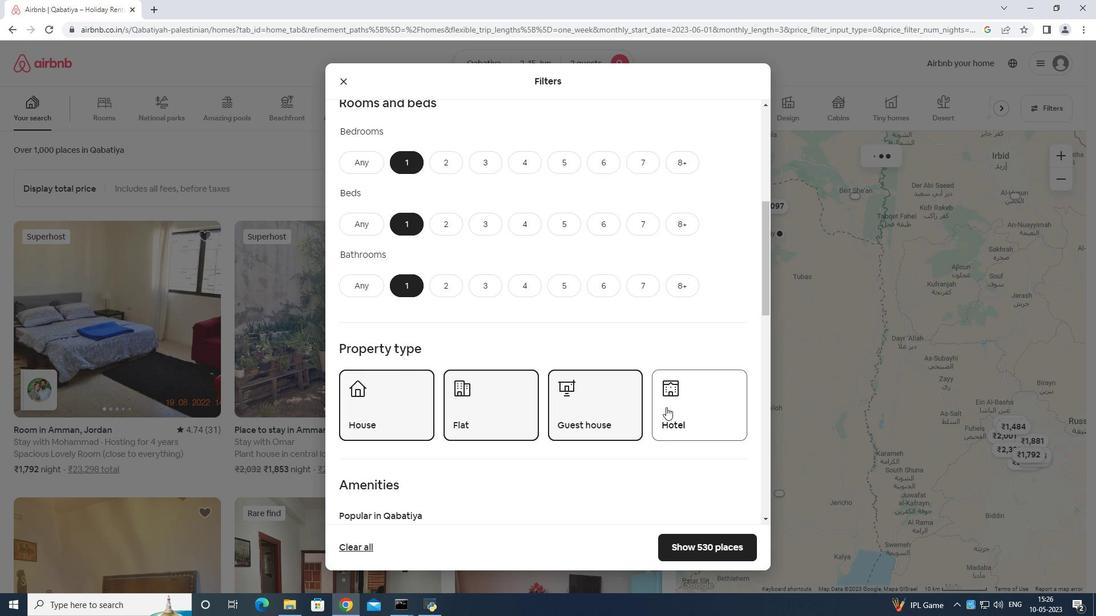 
Action: Mouse moved to (663, 408)
Screenshot: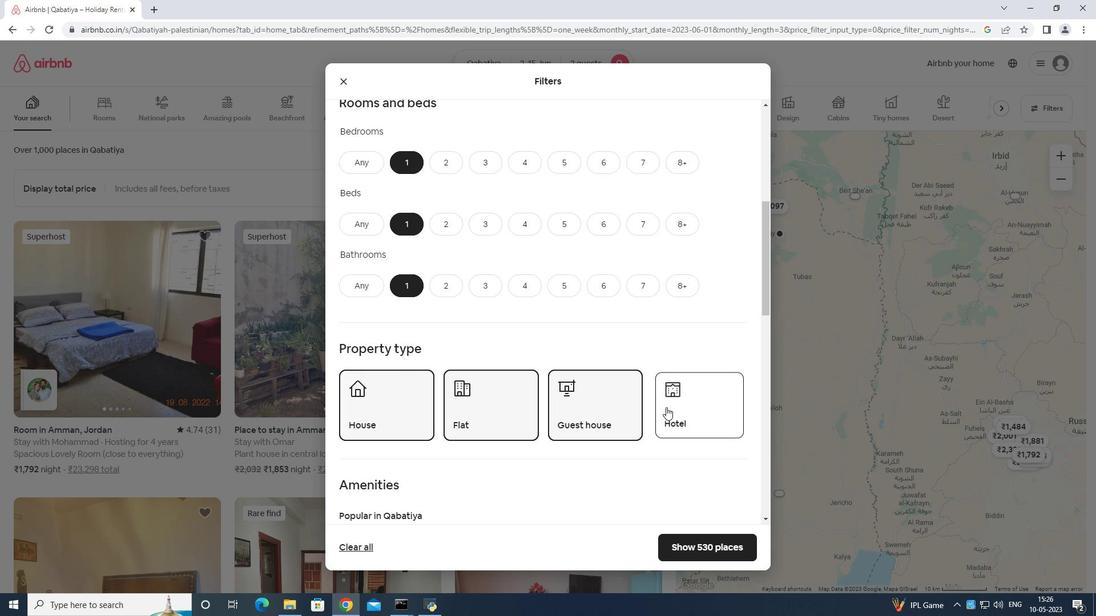 
Action: Mouse scrolled (663, 407) with delta (0, 0)
Screenshot: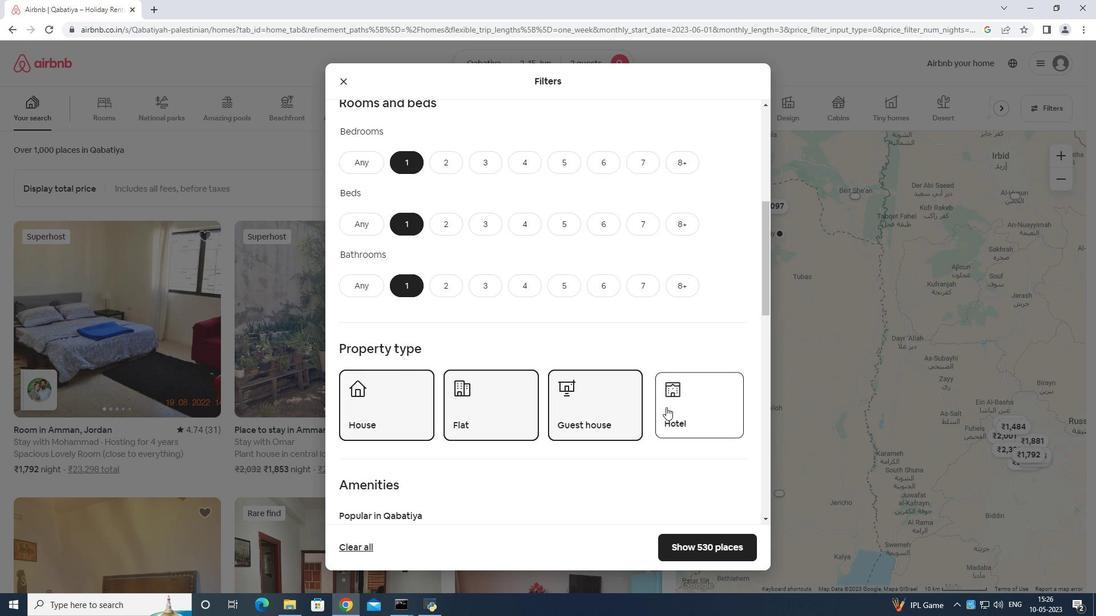 
Action: Mouse moved to (663, 408)
Screenshot: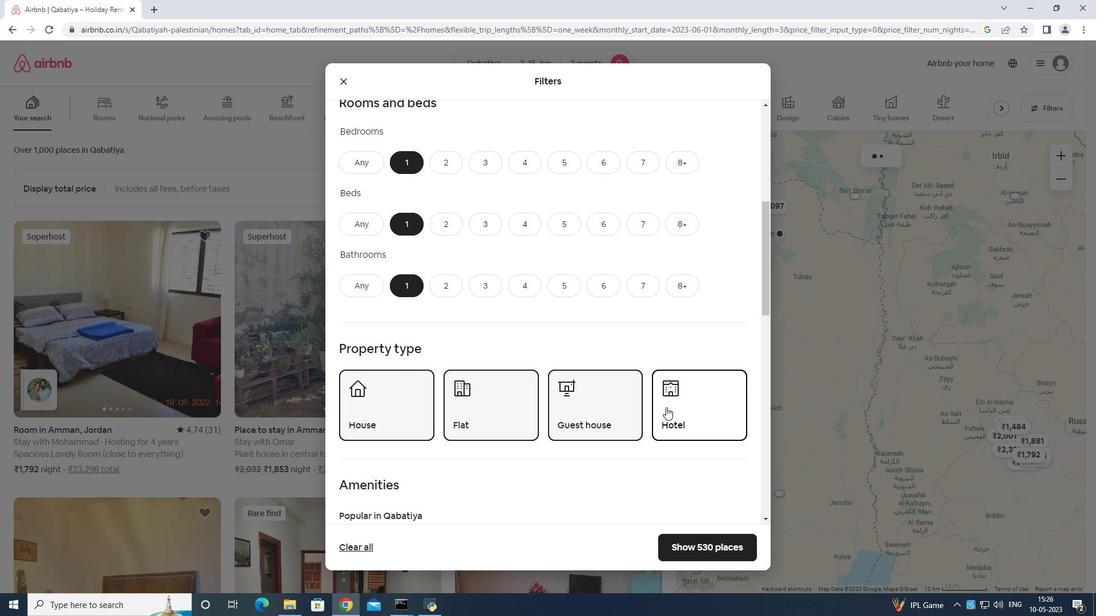 
Action: Mouse scrolled (663, 407) with delta (0, 0)
Screenshot: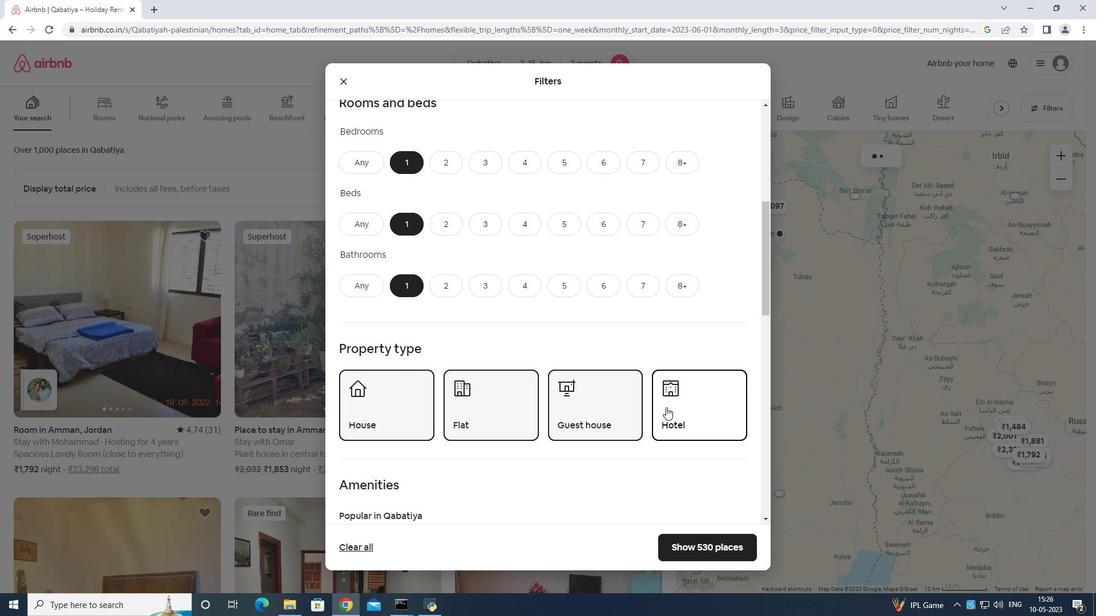 
Action: Mouse scrolled (663, 407) with delta (0, 0)
Screenshot: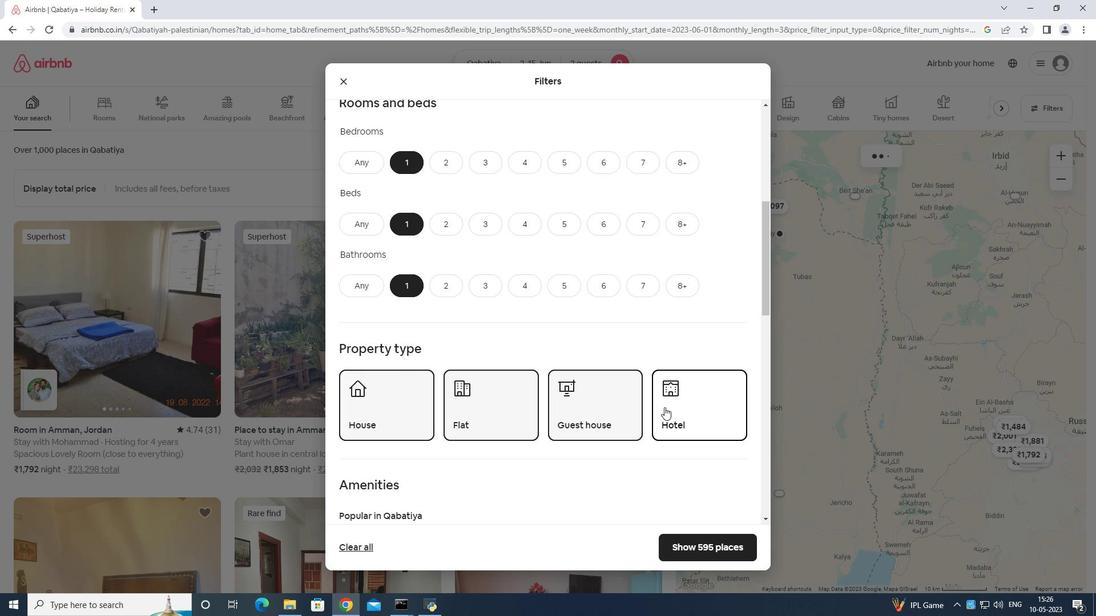 
Action: Mouse moved to (662, 409)
Screenshot: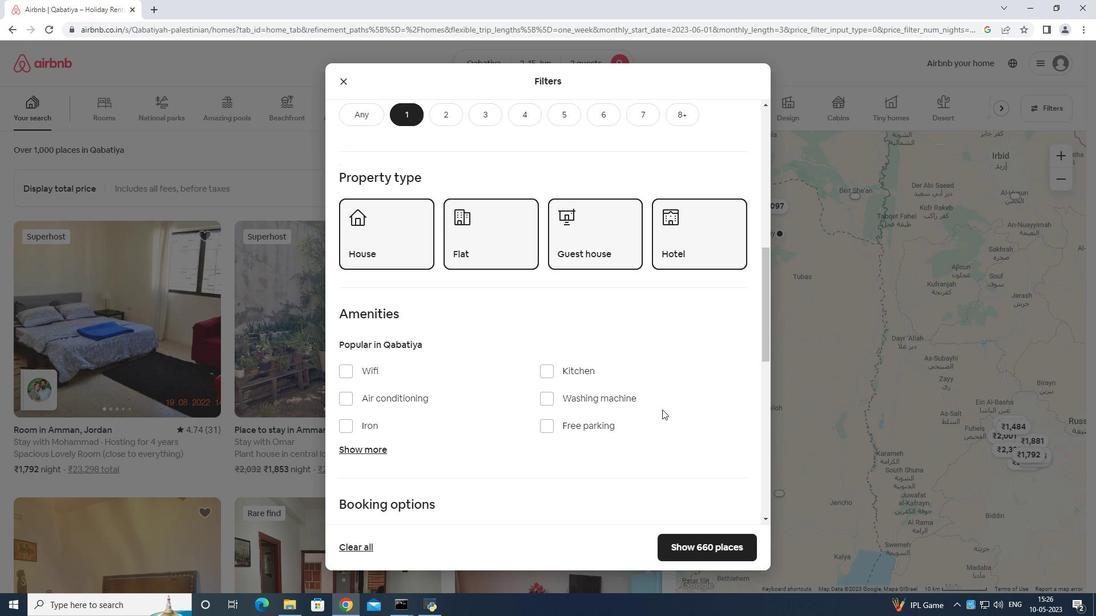 
Action: Mouse scrolled (662, 409) with delta (0, 0)
Screenshot: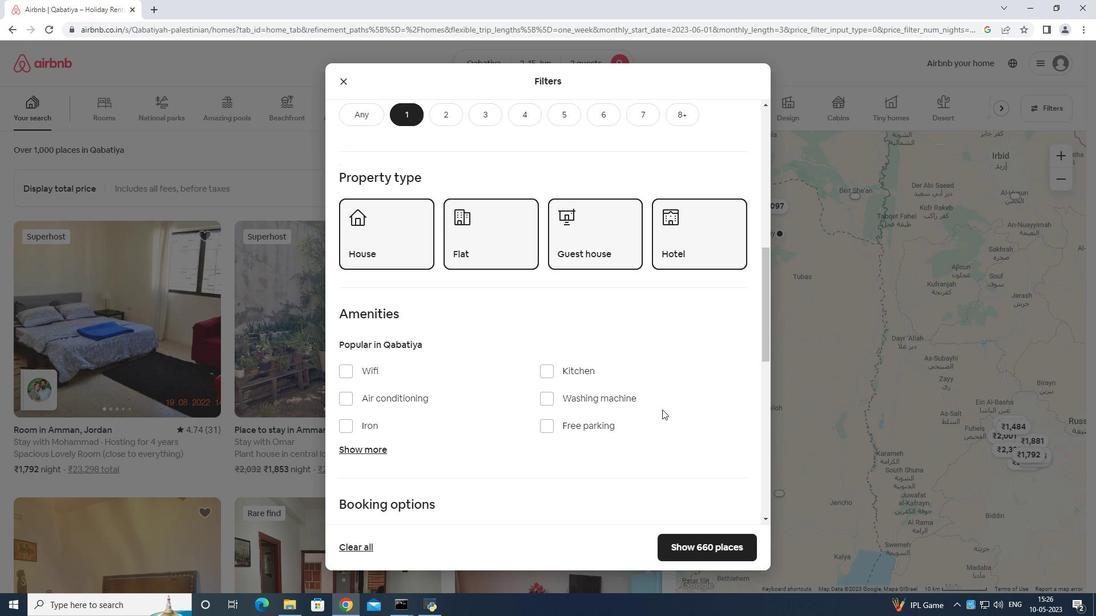 
Action: Mouse moved to (651, 464)
Screenshot: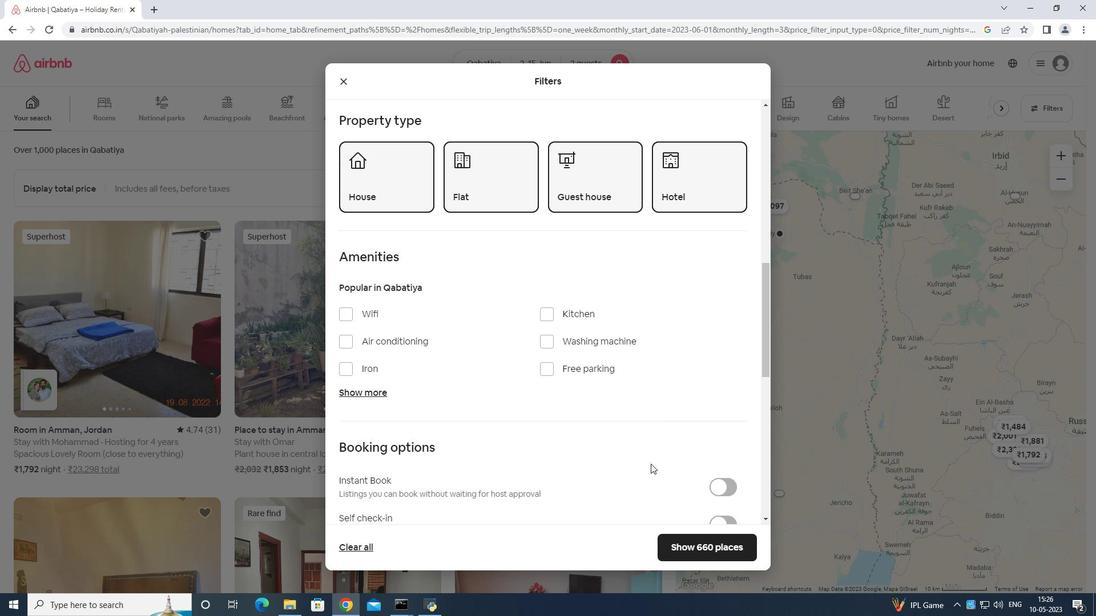 
Action: Mouse scrolled (651, 463) with delta (0, 0)
Screenshot: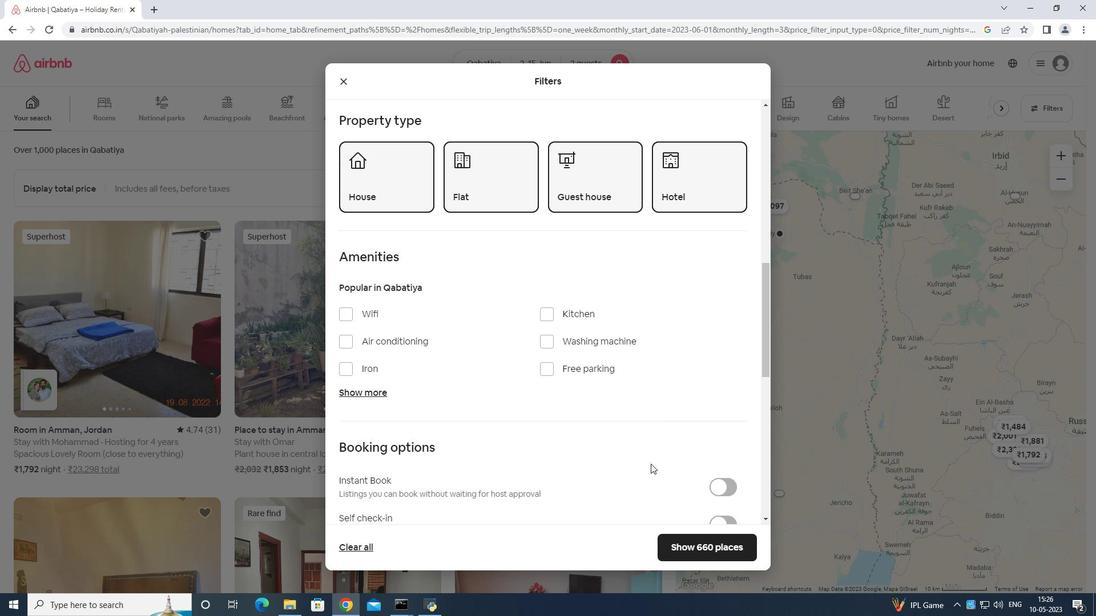 
Action: Mouse moved to (728, 464)
Screenshot: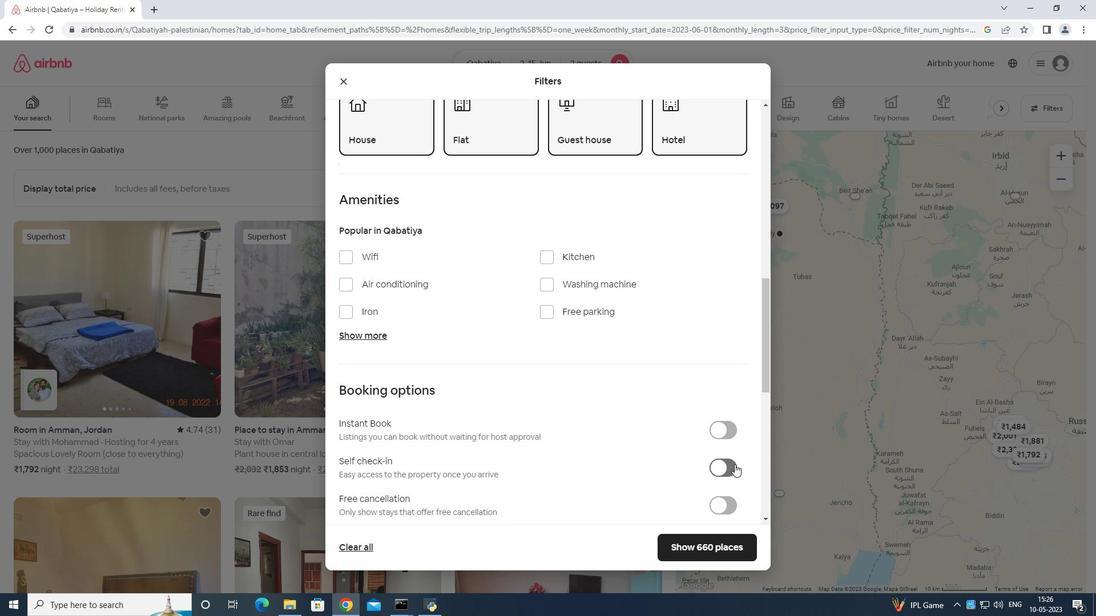
Action: Mouse pressed left at (728, 464)
Screenshot: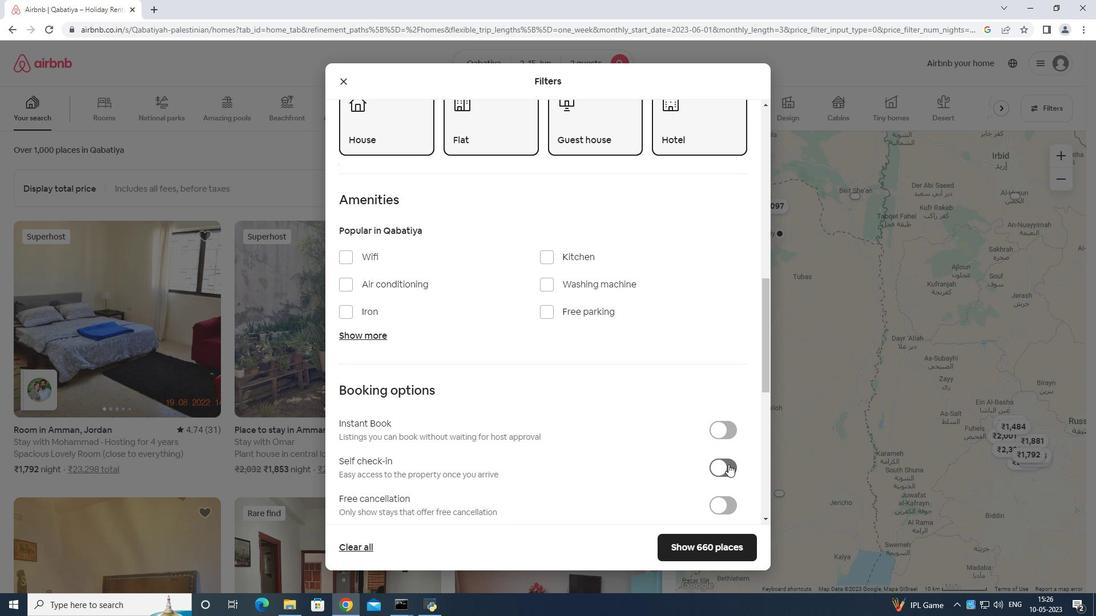 
Action: Mouse moved to (723, 459)
Screenshot: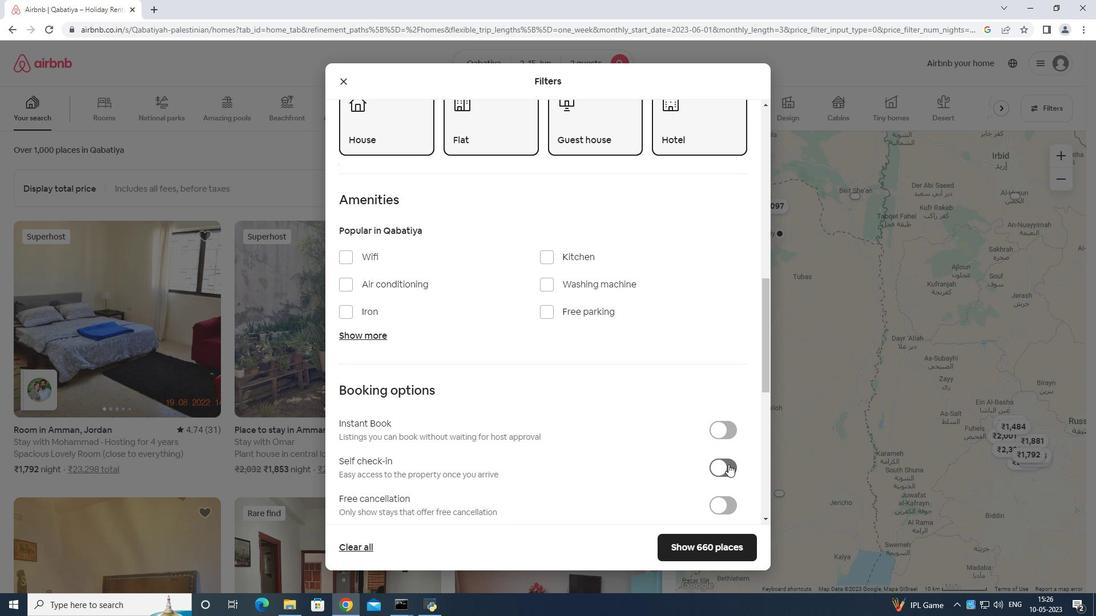 
Action: Mouse scrolled (723, 458) with delta (0, 0)
Screenshot: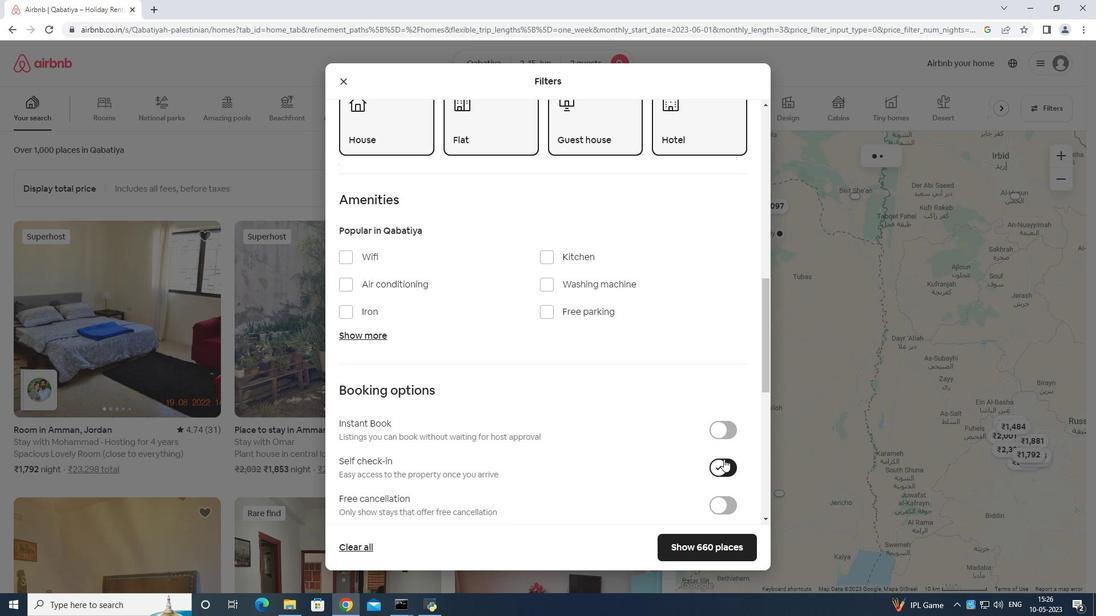 
Action: Mouse scrolled (723, 458) with delta (0, 0)
Screenshot: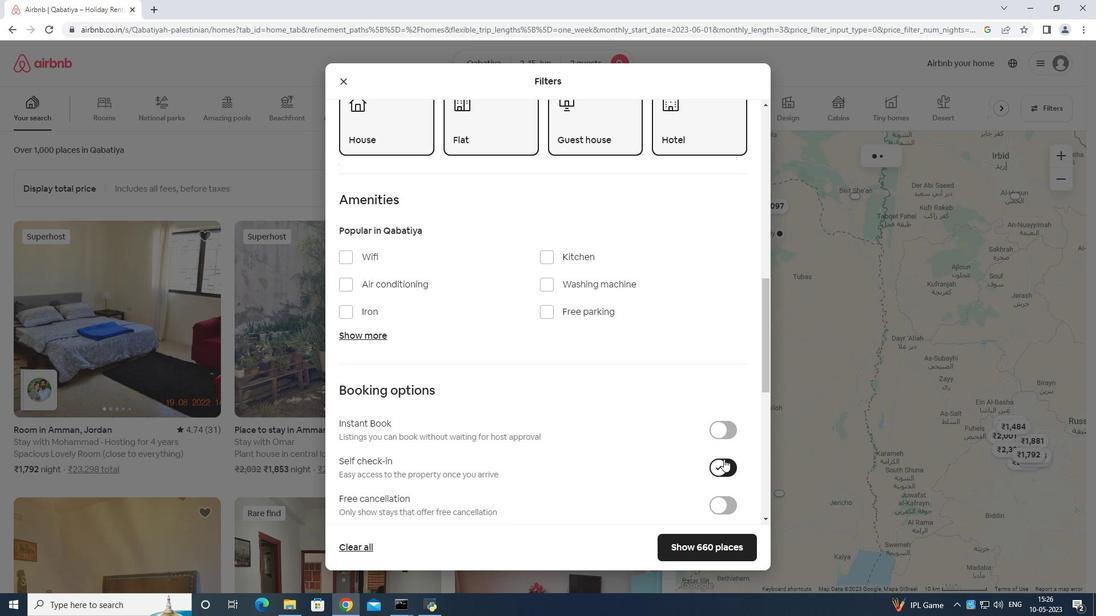 
Action: Mouse scrolled (723, 458) with delta (0, 0)
Screenshot: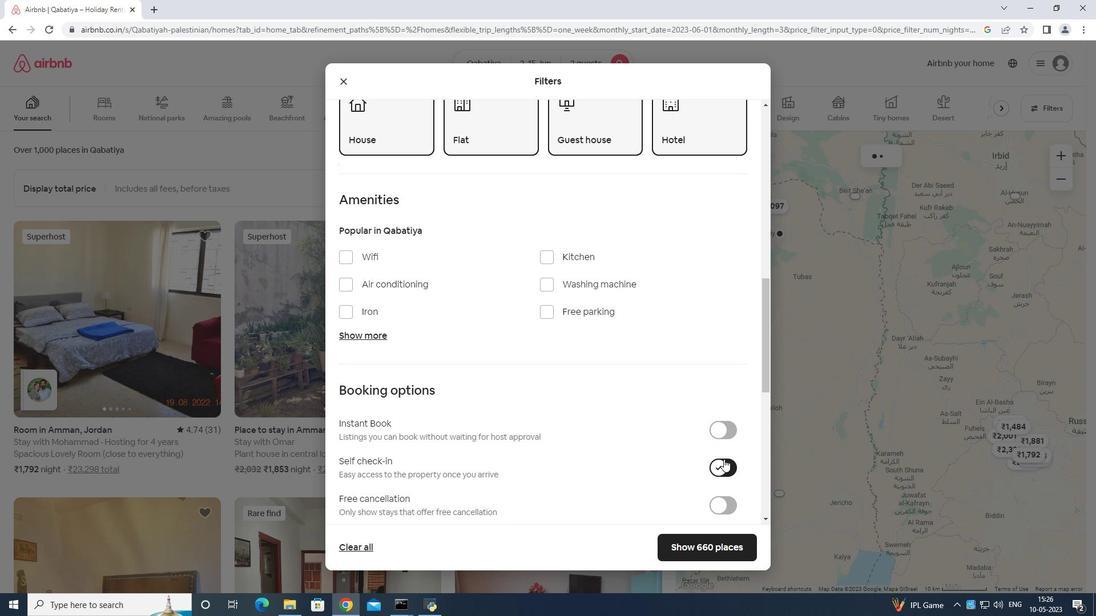 
Action: Mouse scrolled (723, 458) with delta (0, 0)
Screenshot: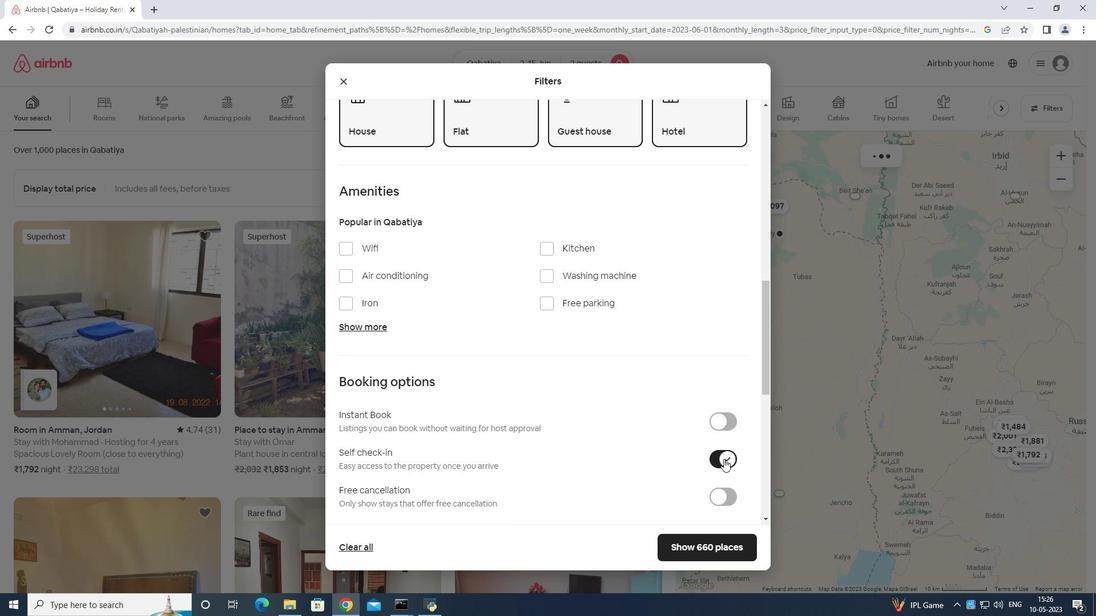
Action: Mouse moved to (723, 459)
Screenshot: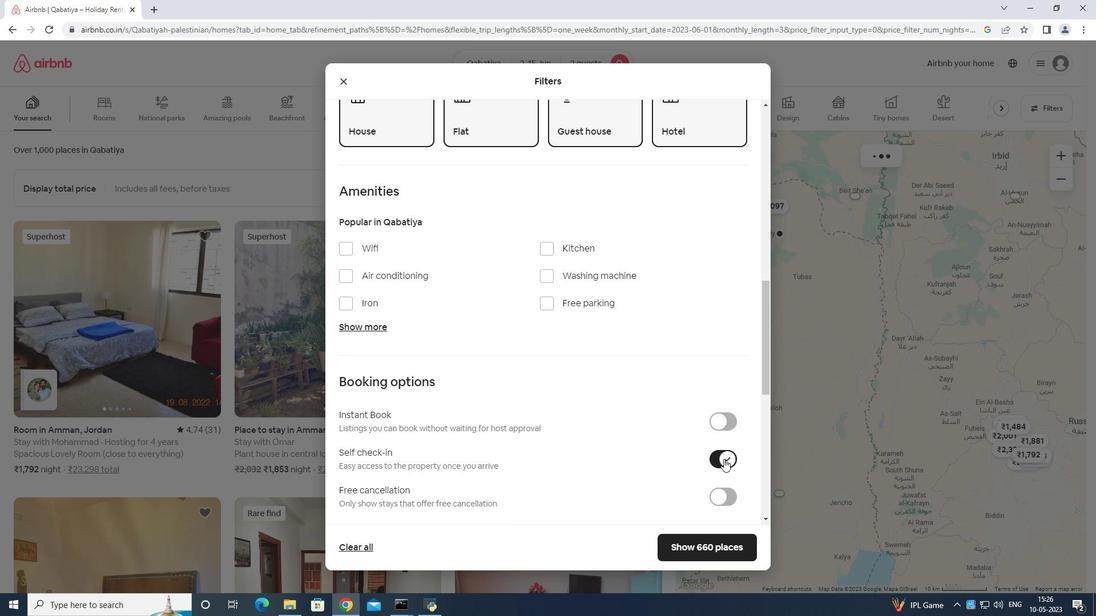 
Action: Mouse scrolled (723, 458) with delta (0, 0)
Screenshot: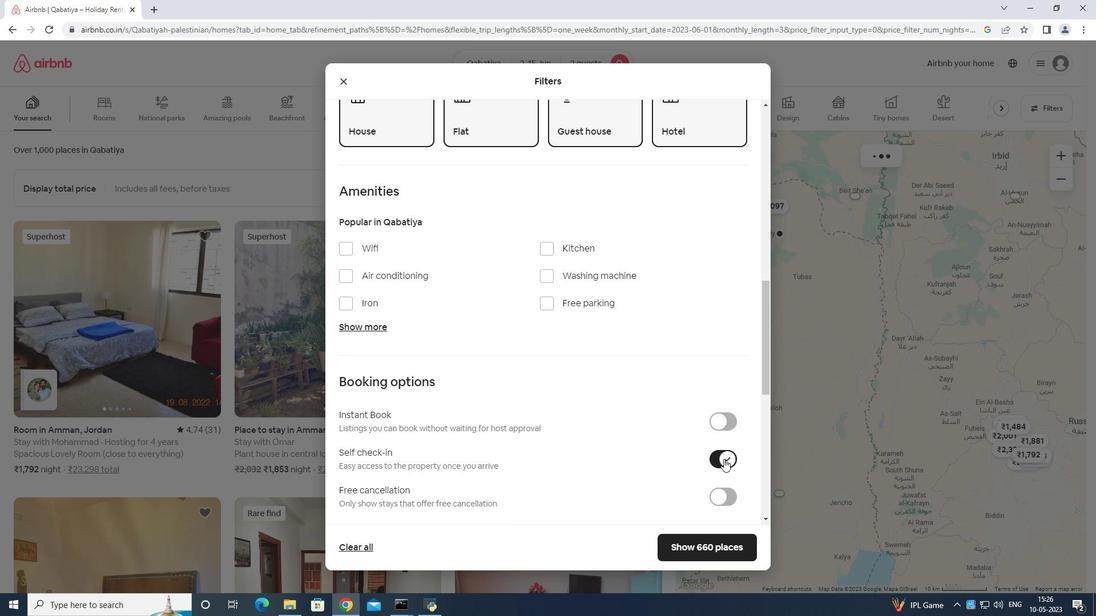 
Action: Mouse moved to (723, 459)
Screenshot: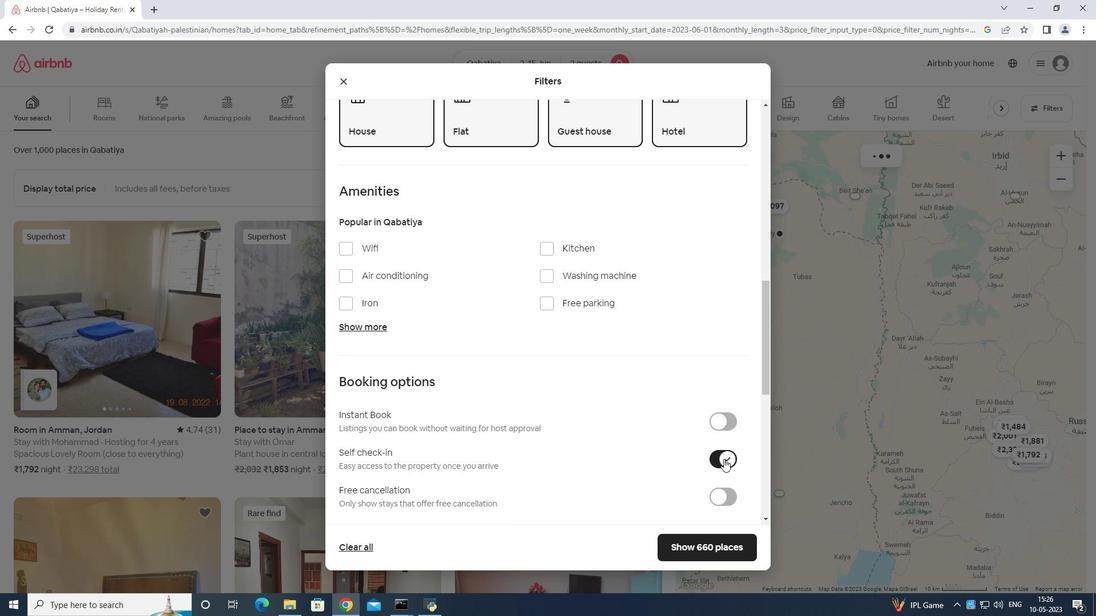 
Action: Mouse scrolled (723, 458) with delta (0, 0)
Screenshot: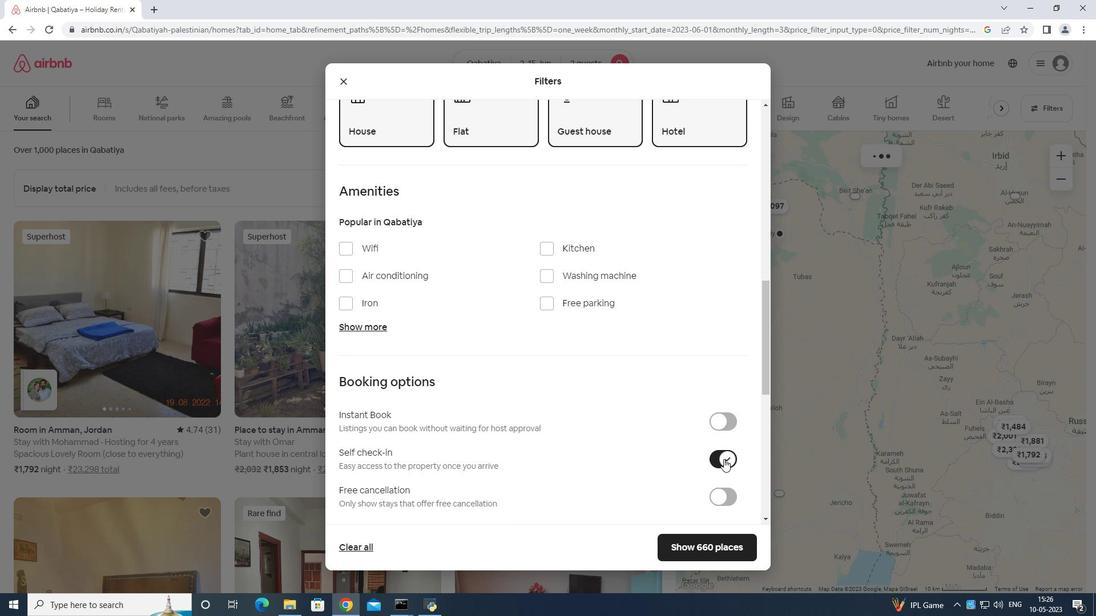 
Action: Mouse moved to (723, 459)
Screenshot: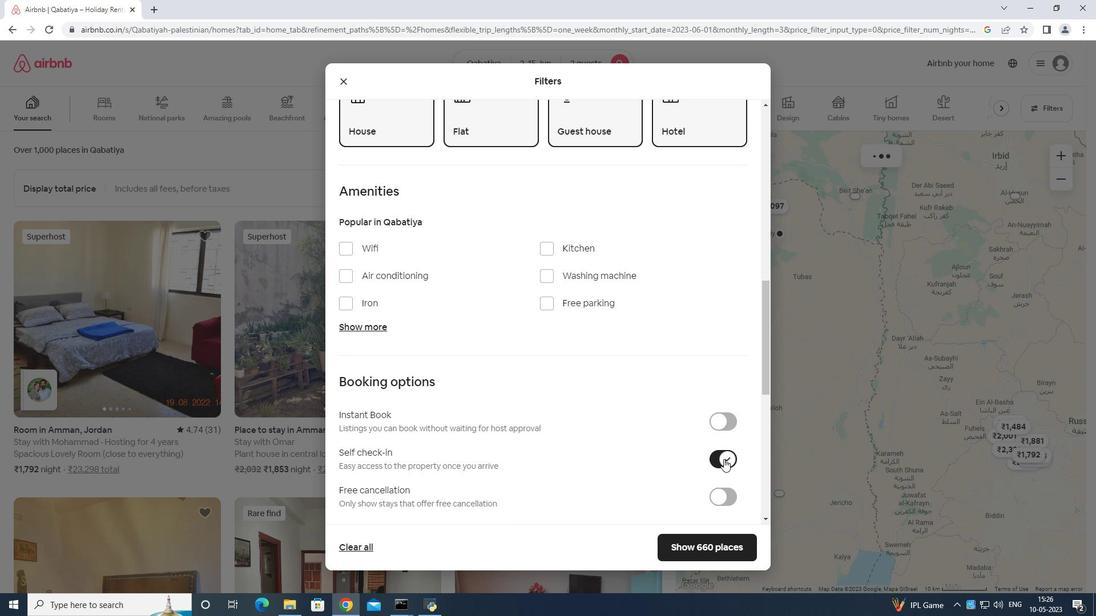 
Action: Mouse scrolled (723, 458) with delta (0, 0)
Screenshot: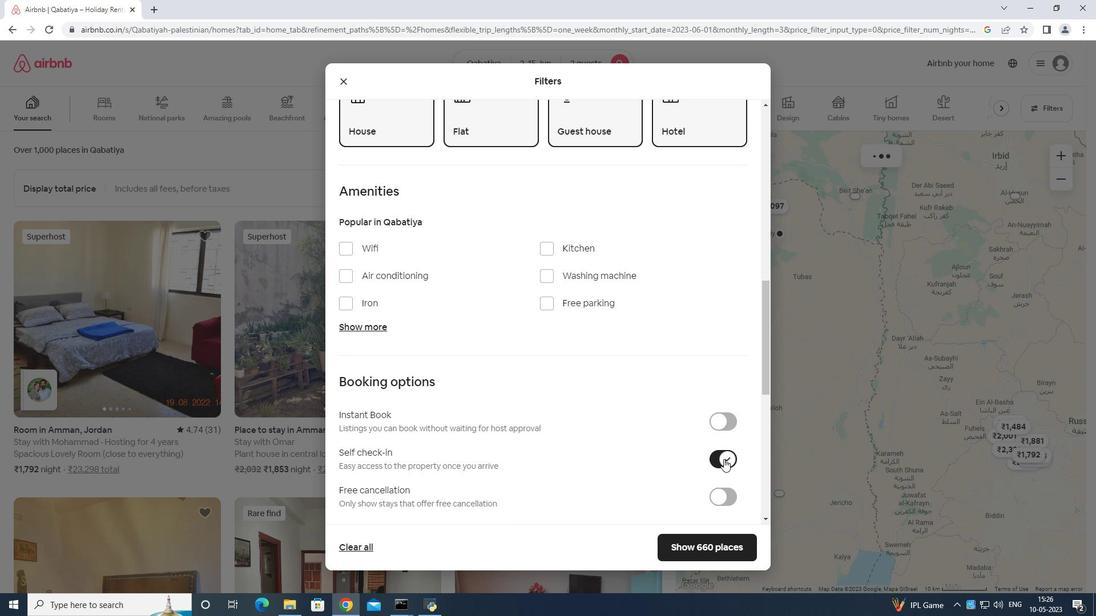
Action: Mouse moved to (720, 462)
Screenshot: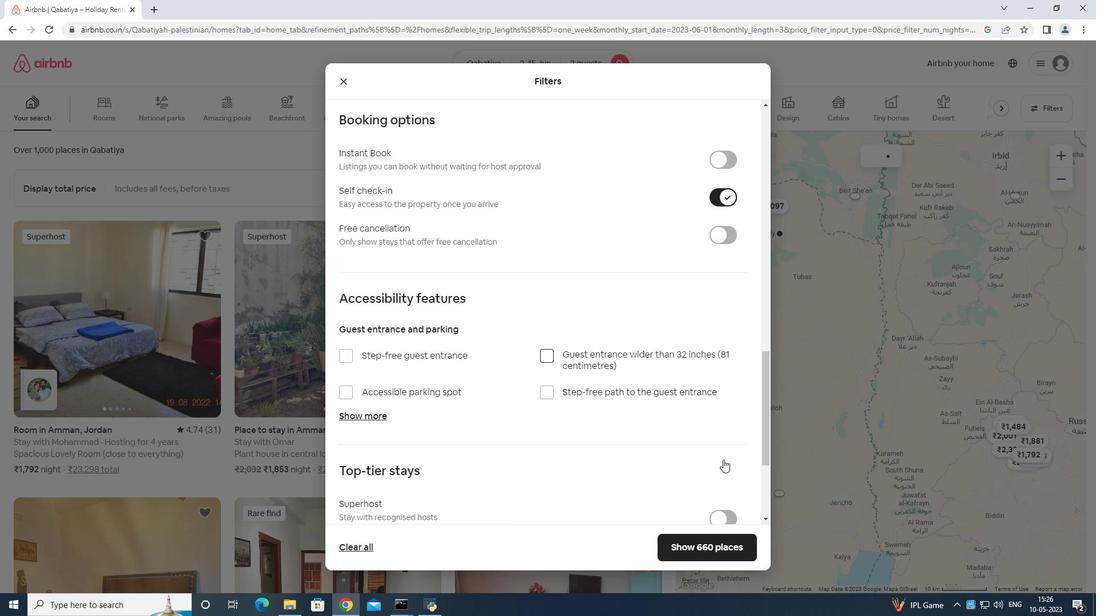 
Action: Mouse scrolled (720, 461) with delta (0, 0)
Screenshot: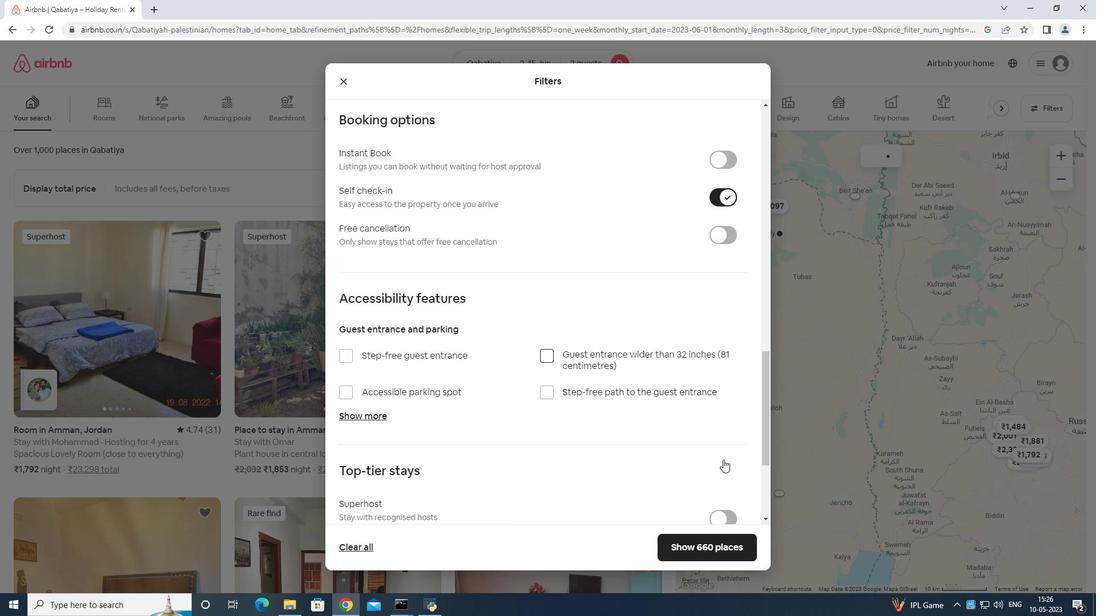 
Action: Mouse moved to (719, 462)
Screenshot: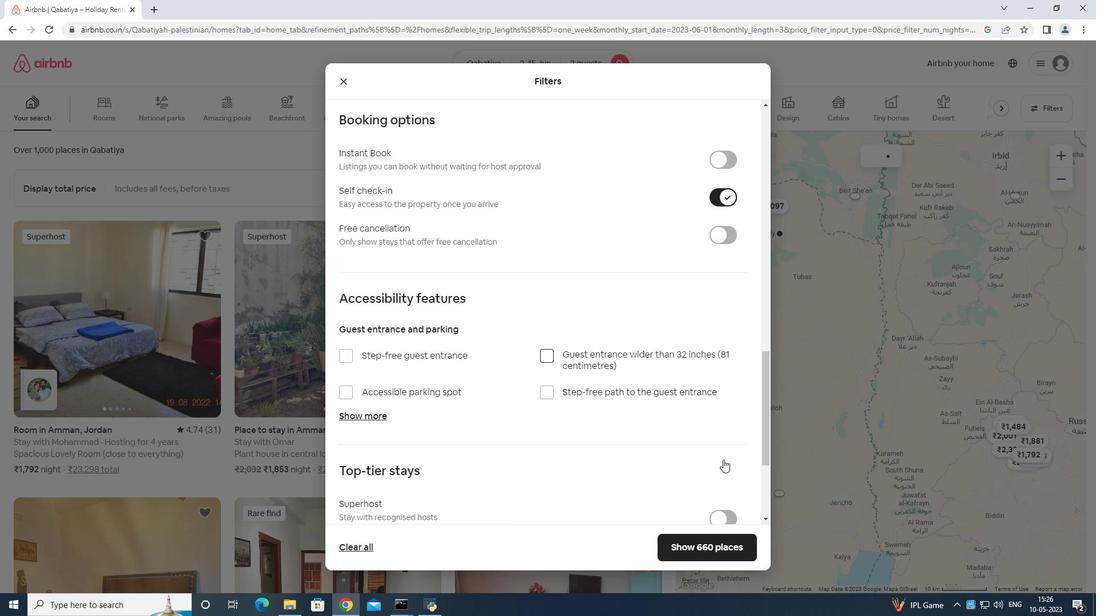 
Action: Mouse scrolled (719, 462) with delta (0, 0)
Screenshot: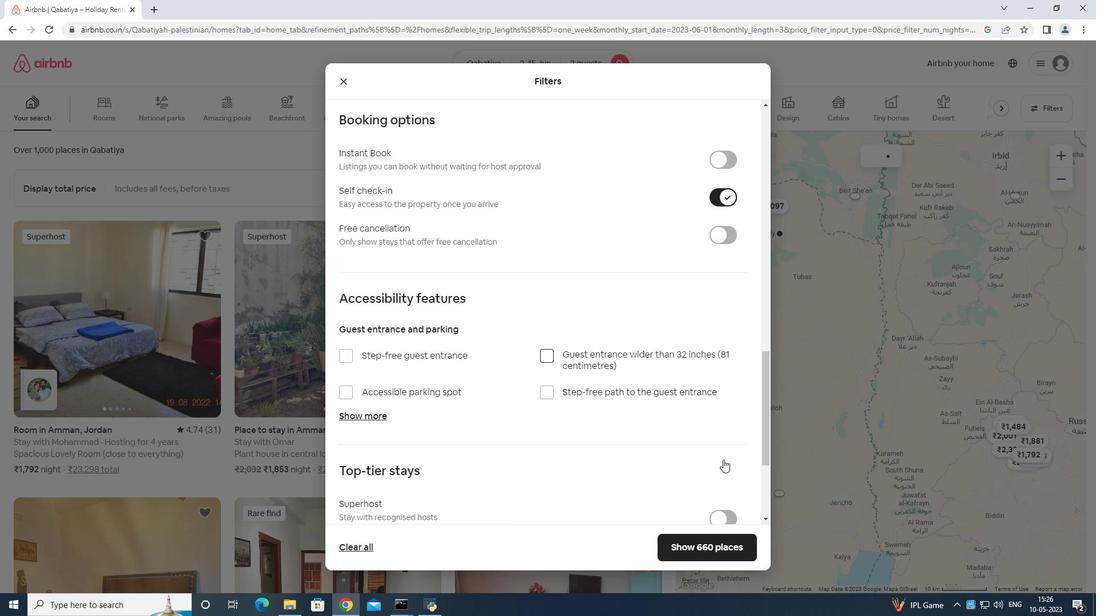 
Action: Mouse moved to (717, 463)
Screenshot: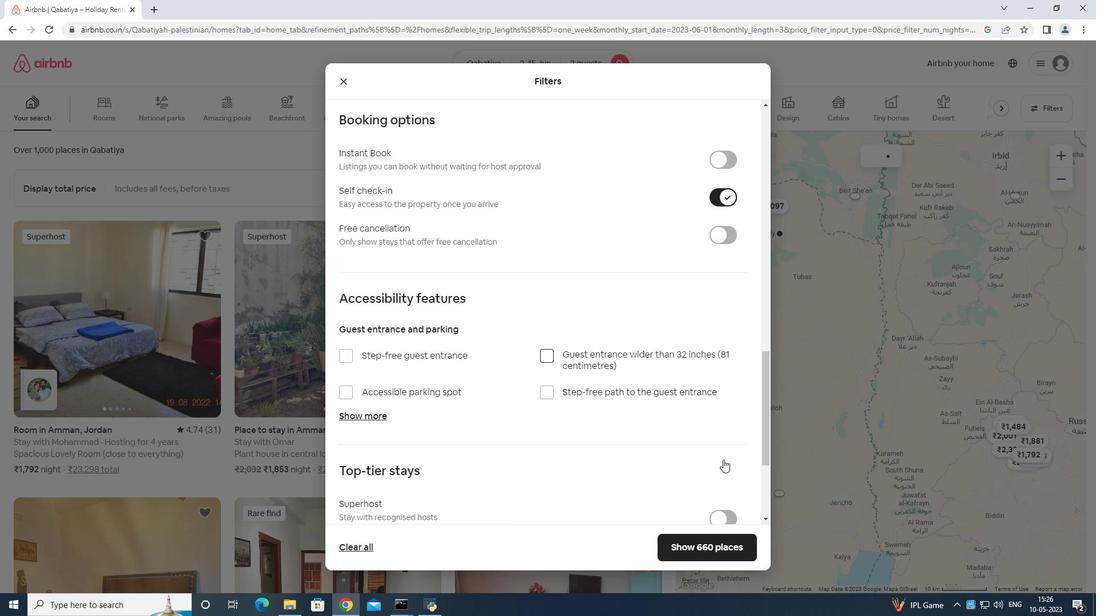 
Action: Mouse scrolled (717, 462) with delta (0, 0)
Screenshot: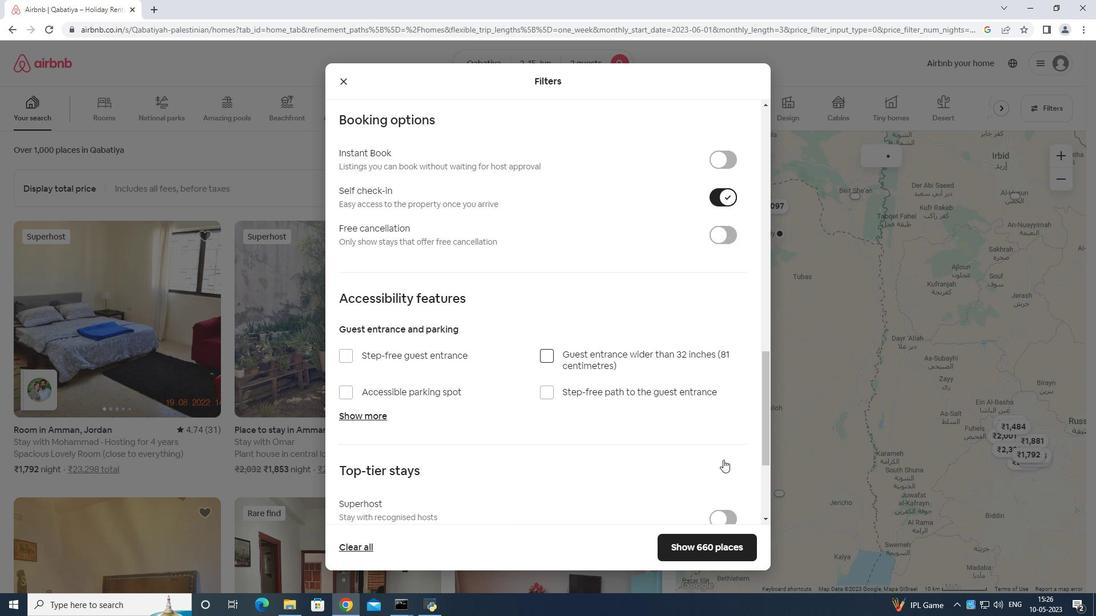 
Action: Mouse moved to (337, 441)
Screenshot: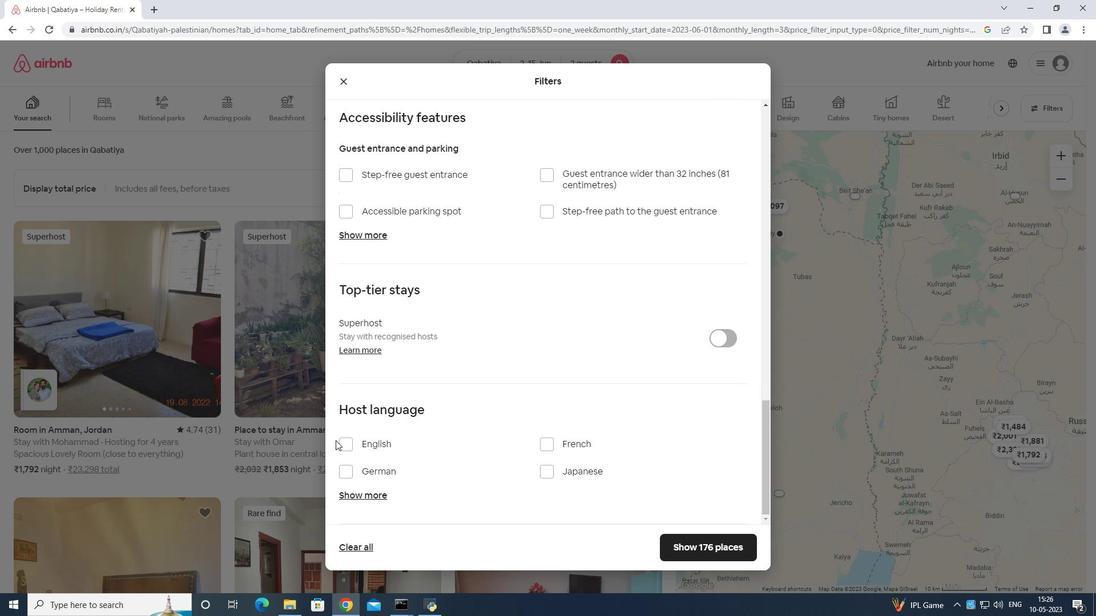 
Action: Mouse pressed left at (337, 441)
Screenshot: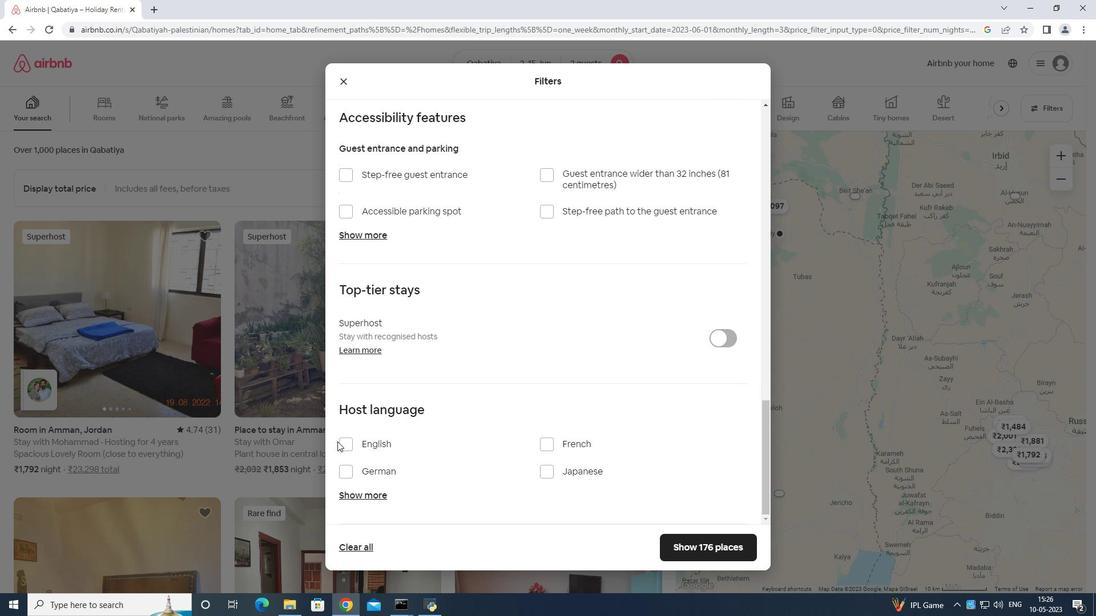
Action: Mouse moved to (347, 443)
Screenshot: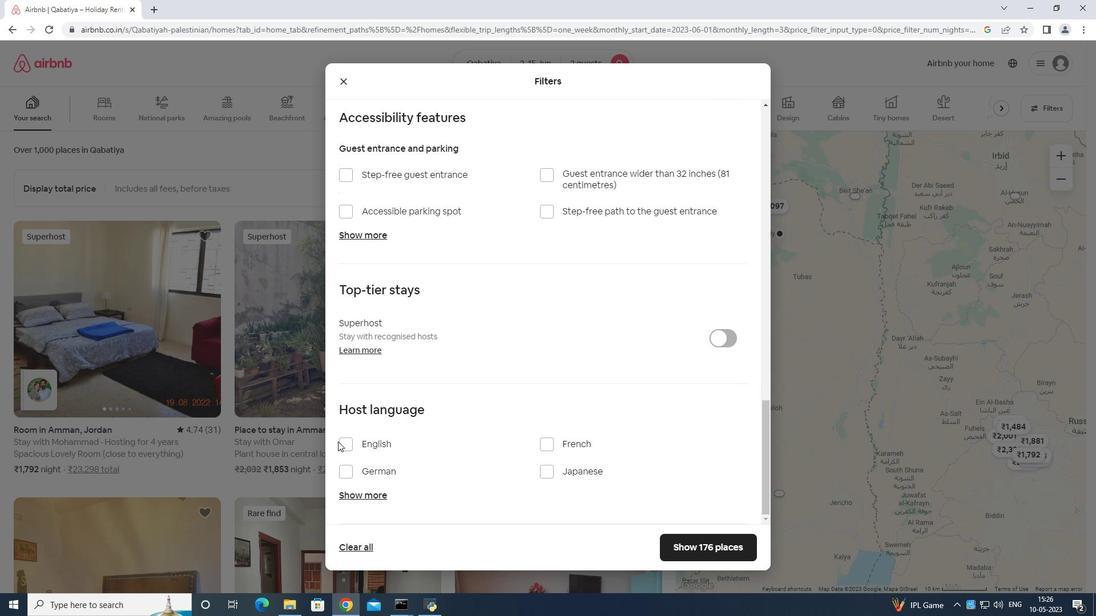 
Action: Mouse pressed left at (347, 443)
Screenshot: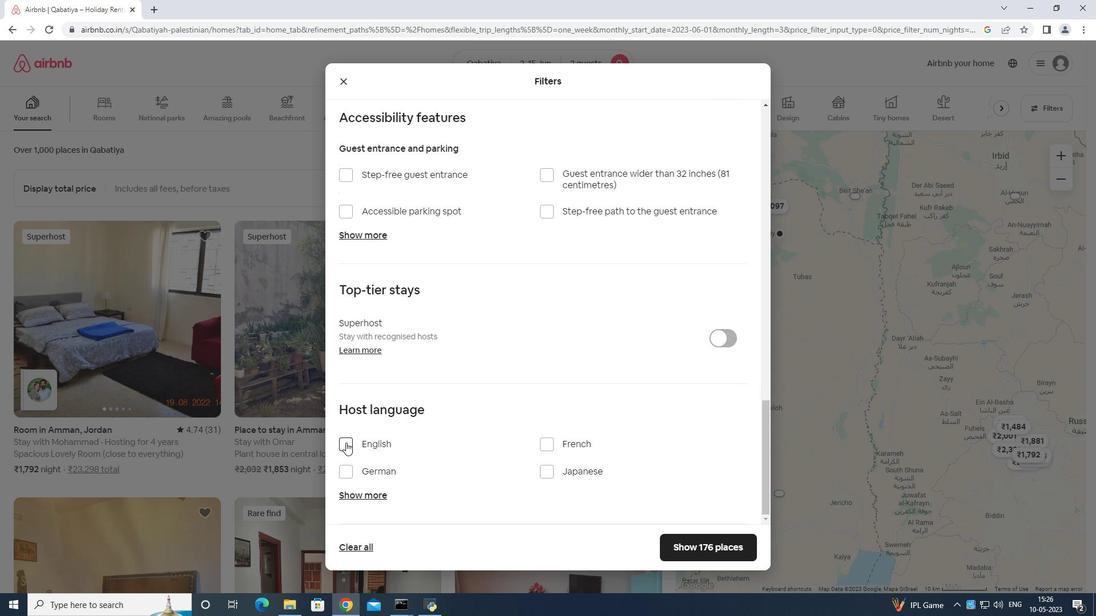 
Action: Mouse moved to (686, 548)
Screenshot: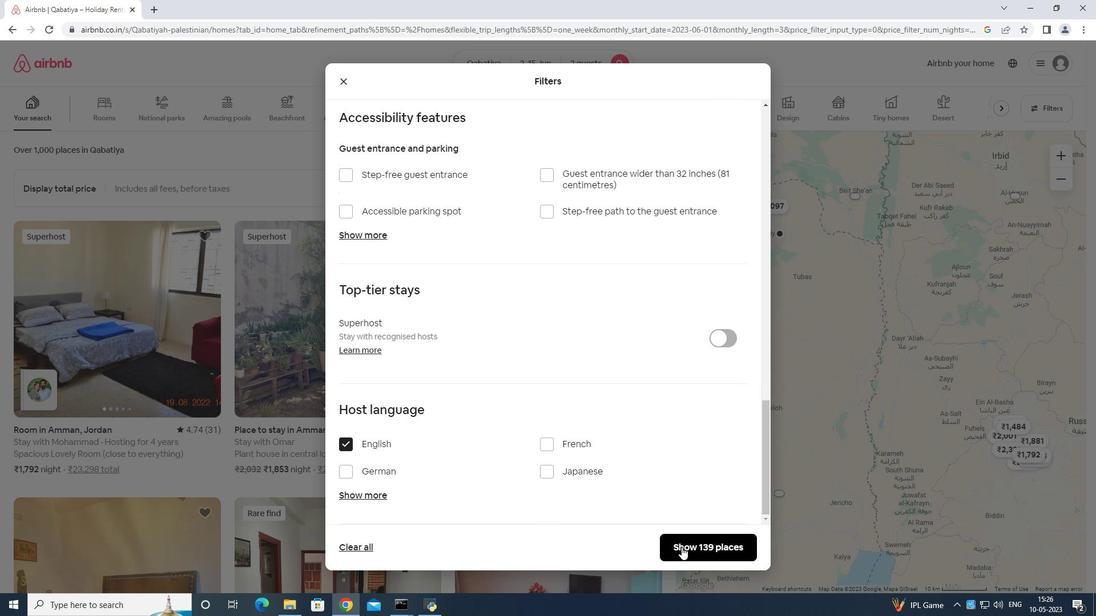 
Action: Mouse pressed left at (686, 548)
Screenshot: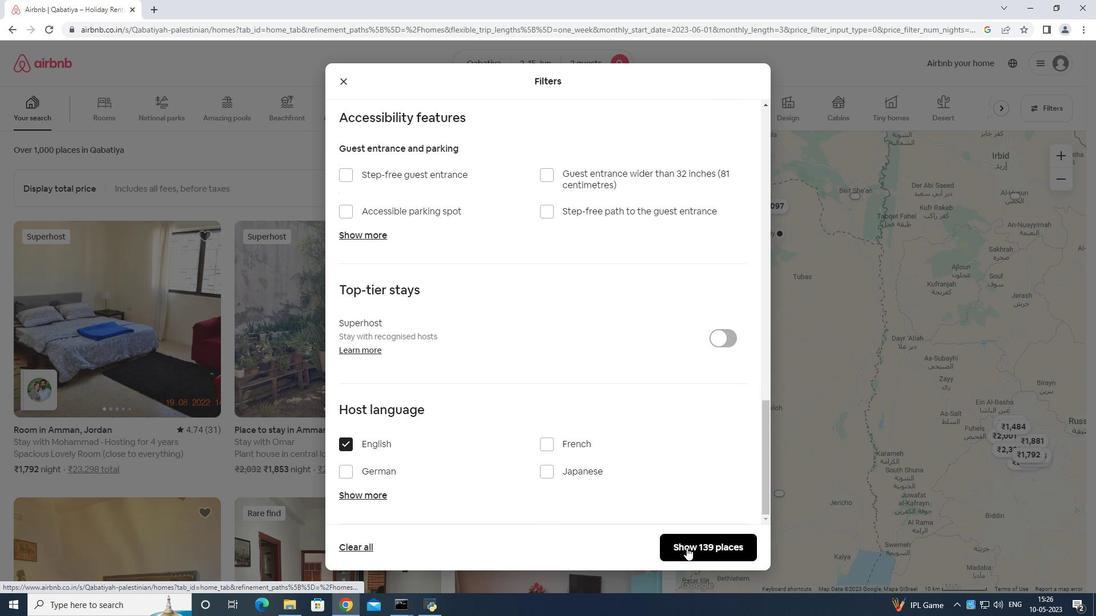 
Action: Mouse moved to (687, 548)
Screenshot: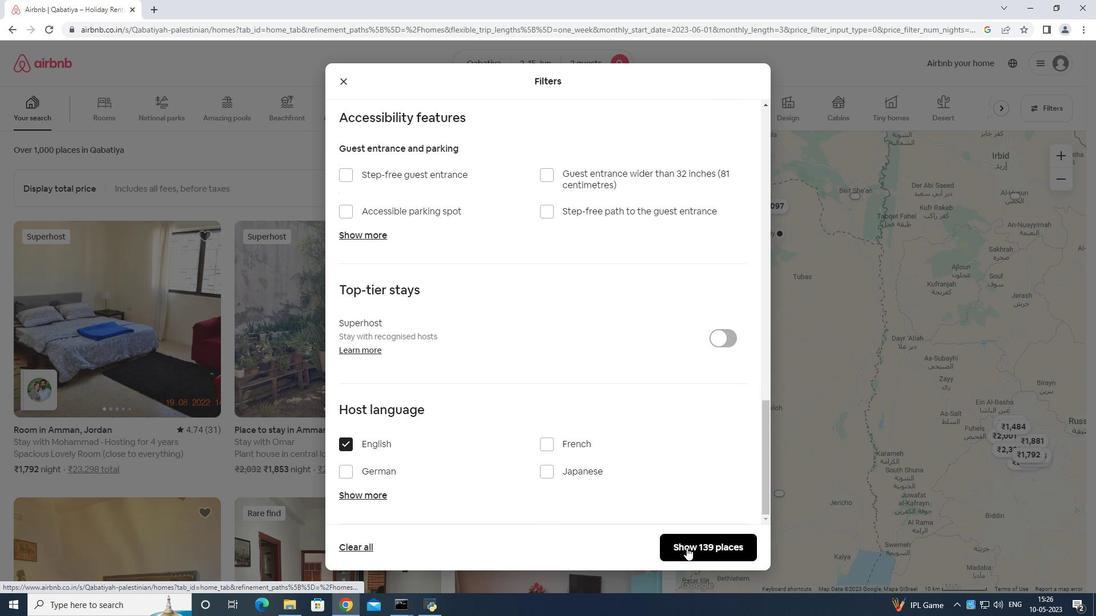 
